 Task: Look for space in Bat Yam, Israel from 15th August, 2023 to 20th August, 2023 for 1 adult in price range Rs.5000 to Rs.10000. Place can be private room with 1  bedroom having 1 bed and 1 bathroom. Property type can be house, flat, guest house, hotel. Amenities needed are: washing machine. Booking option can be shelf check-in. Required host language is English.
Action: Mouse moved to (444, 60)
Screenshot: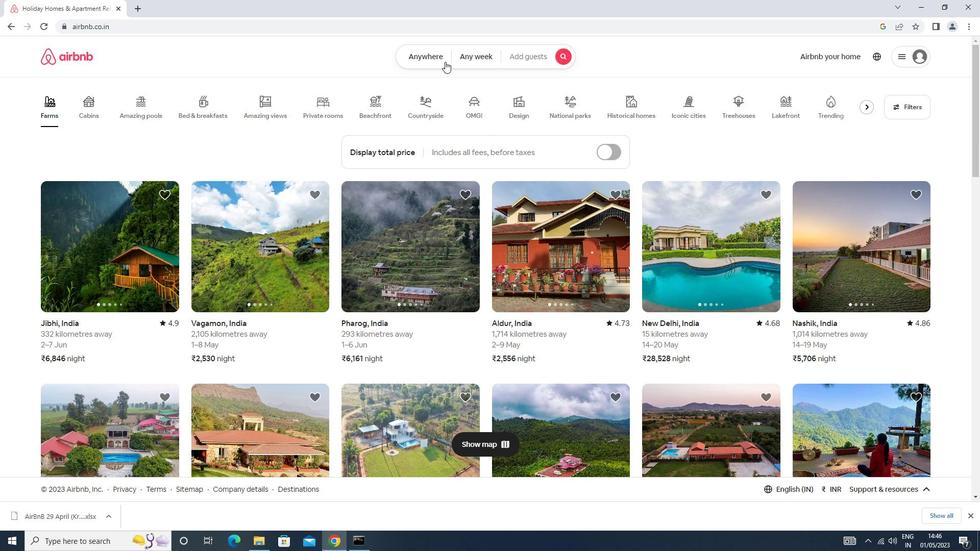 
Action: Mouse pressed left at (444, 60)
Screenshot: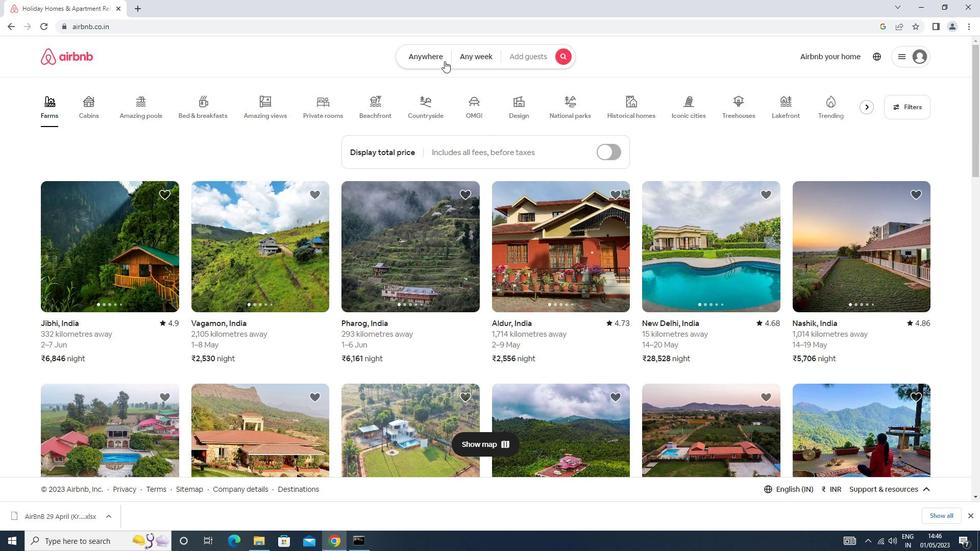 
Action: Mouse moved to (385, 102)
Screenshot: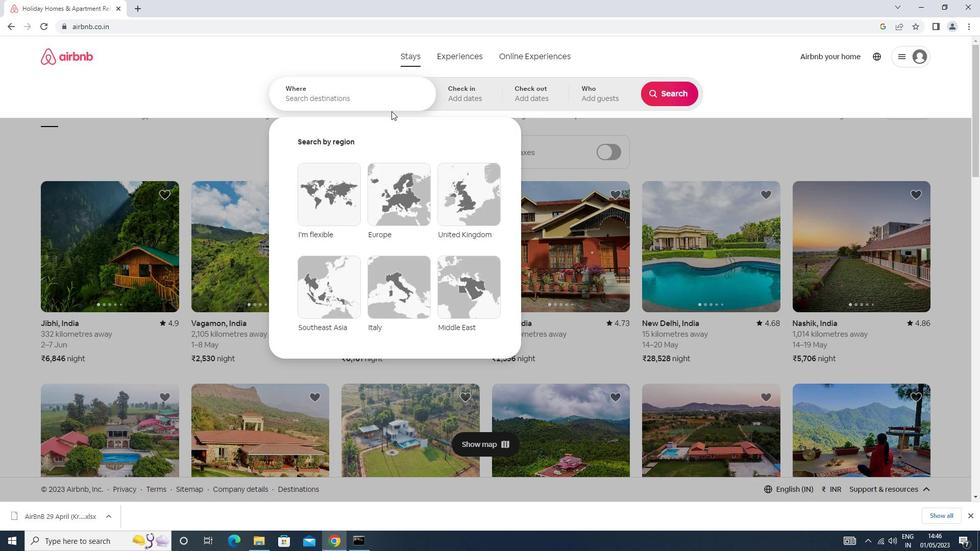 
Action: Mouse pressed left at (385, 102)
Screenshot: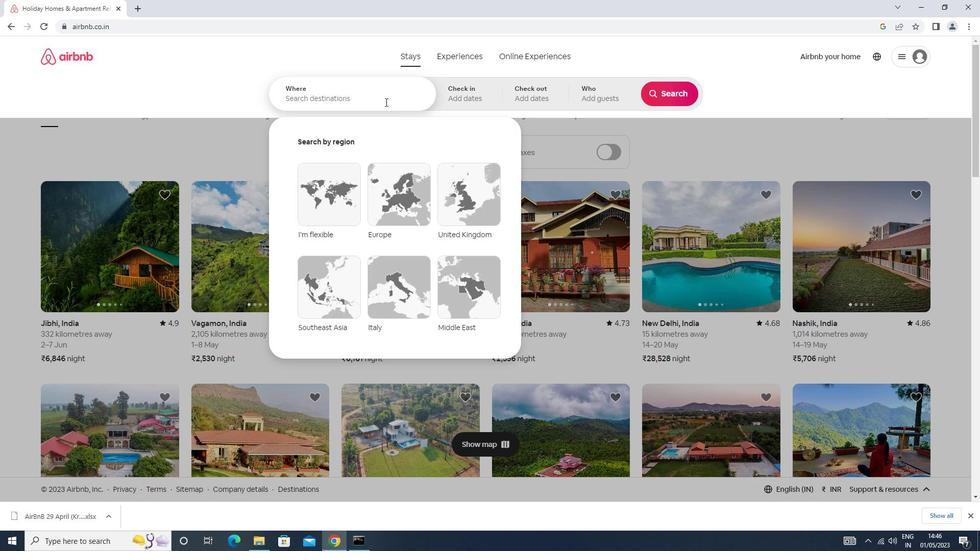 
Action: Key pressed b<Key.caps_lock>ar<Key.backspace>t<Key.space>yam<Key.enter>
Screenshot: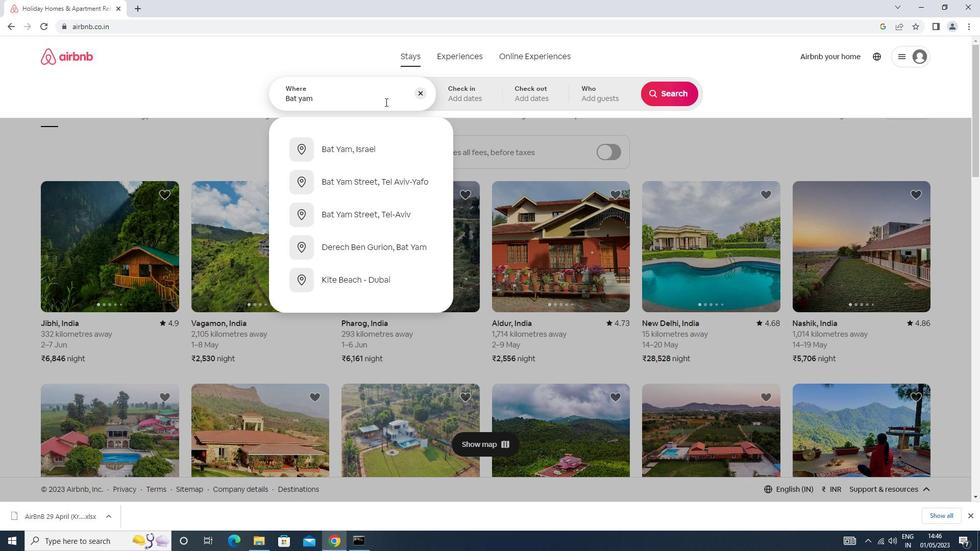 
Action: Mouse moved to (664, 172)
Screenshot: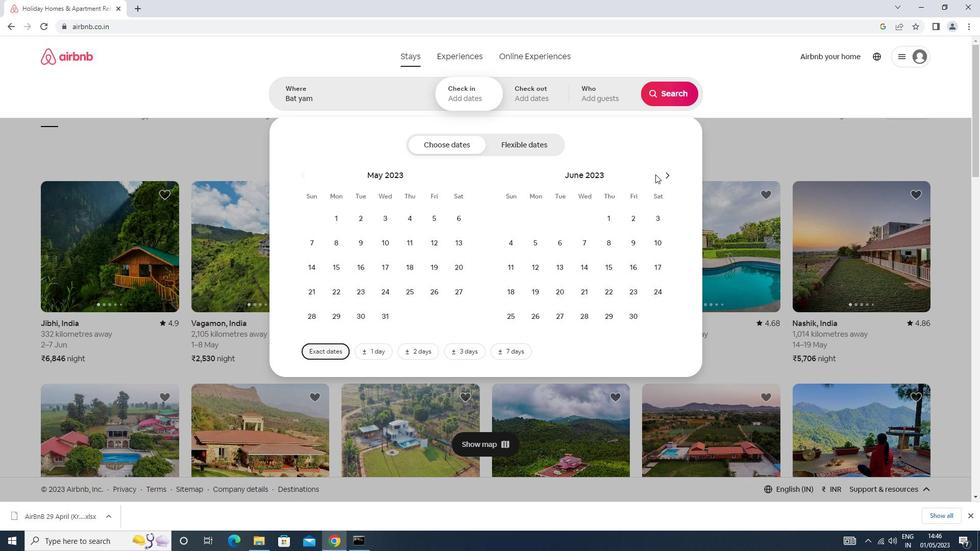 
Action: Mouse pressed left at (664, 172)
Screenshot: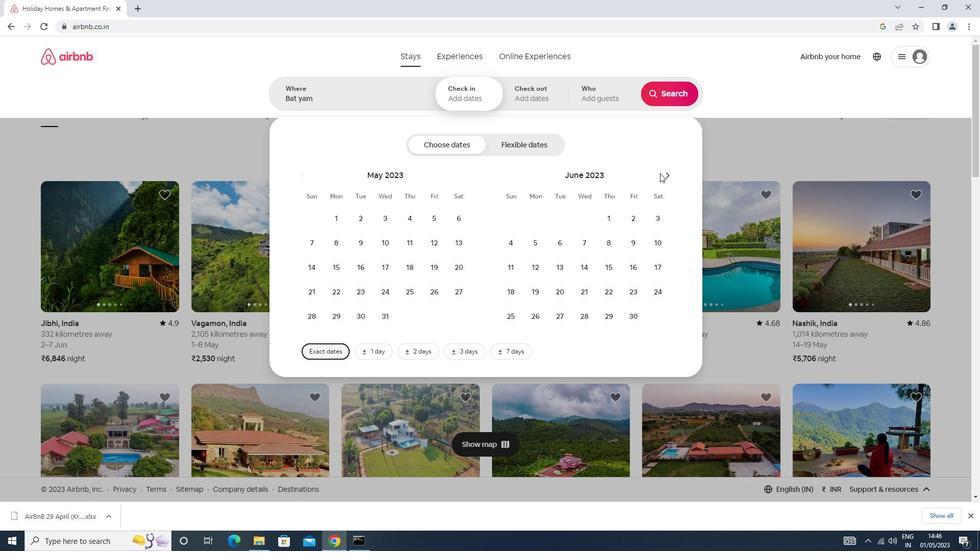 
Action: Mouse pressed left at (664, 172)
Screenshot: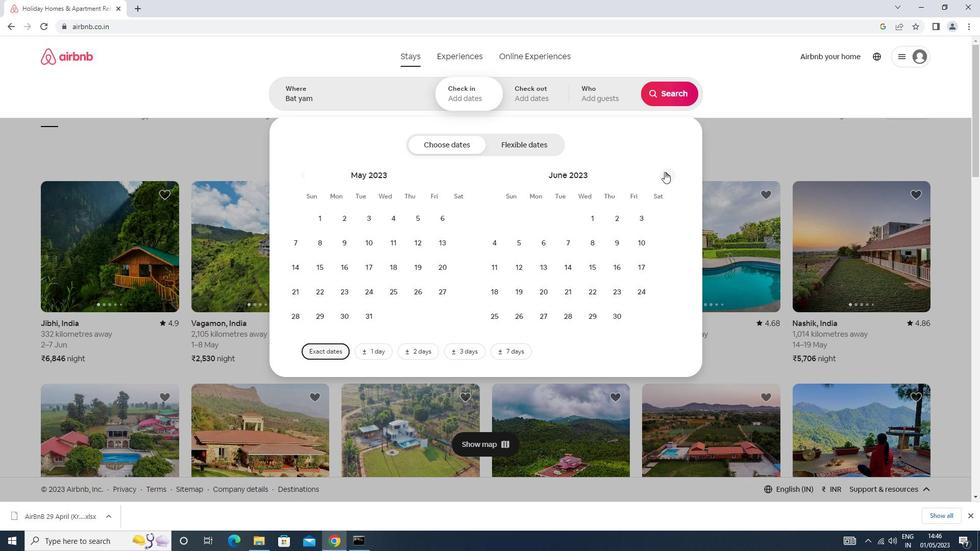 
Action: Mouse moved to (555, 271)
Screenshot: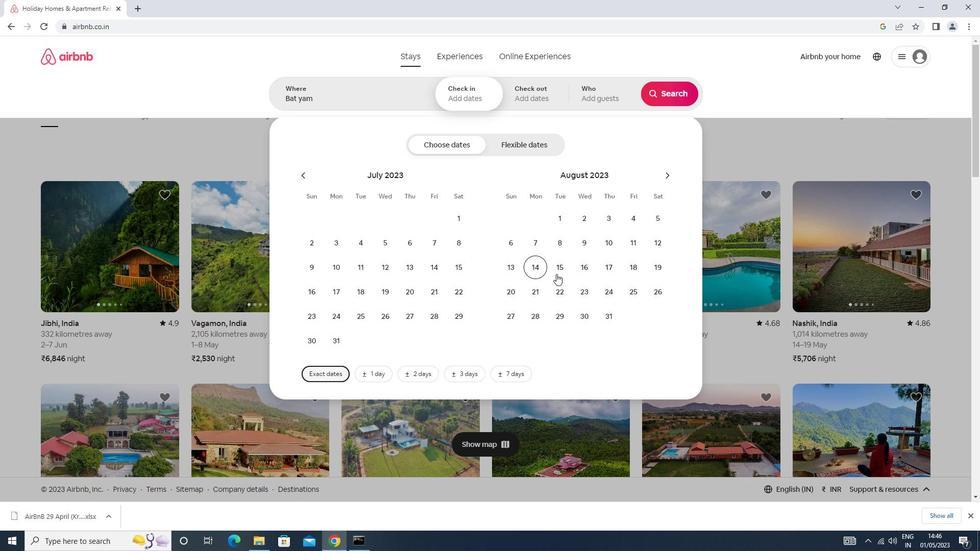 
Action: Mouse pressed left at (555, 271)
Screenshot: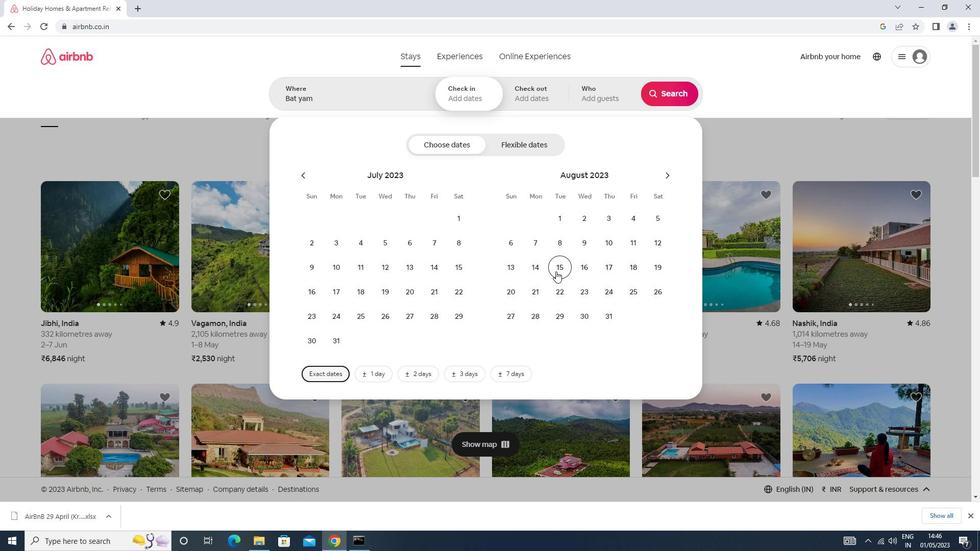 
Action: Mouse moved to (502, 288)
Screenshot: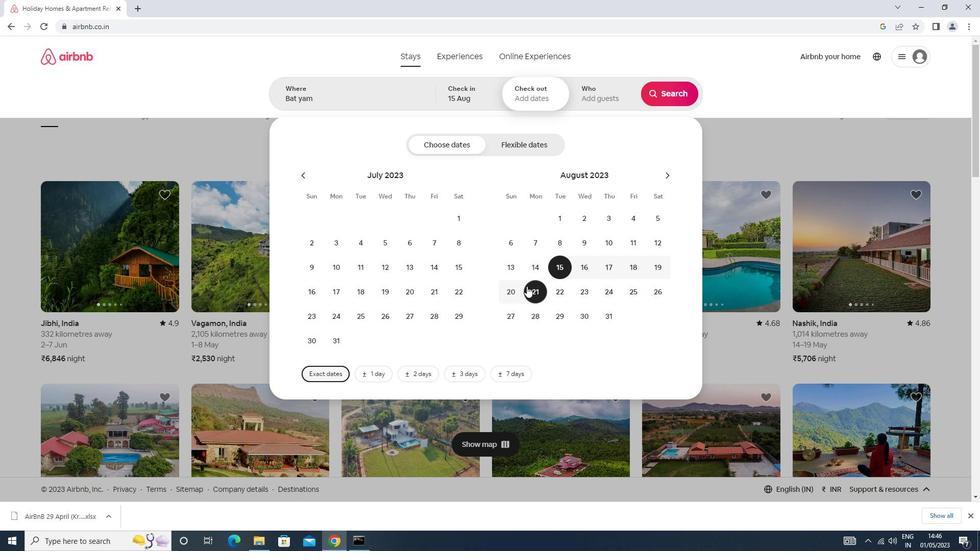 
Action: Mouse pressed left at (502, 288)
Screenshot: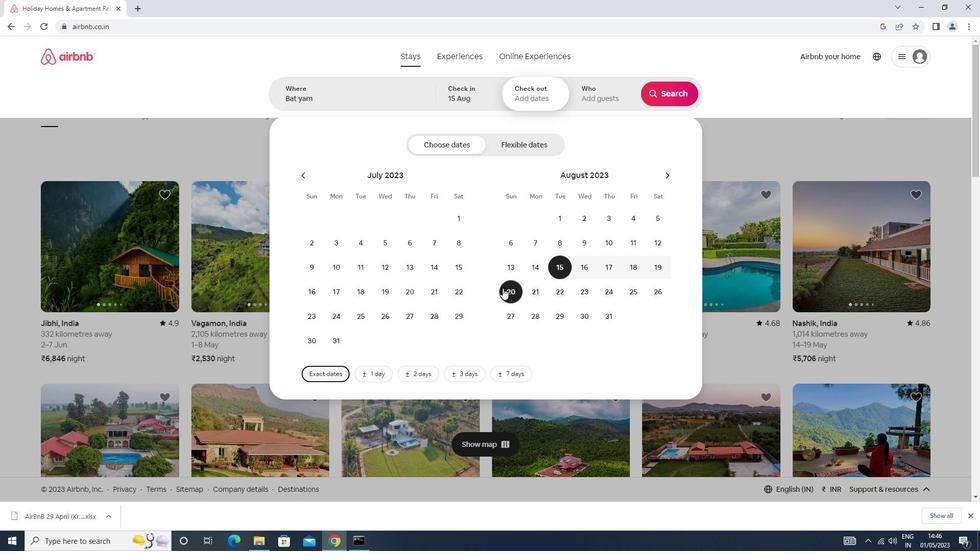 
Action: Mouse moved to (594, 98)
Screenshot: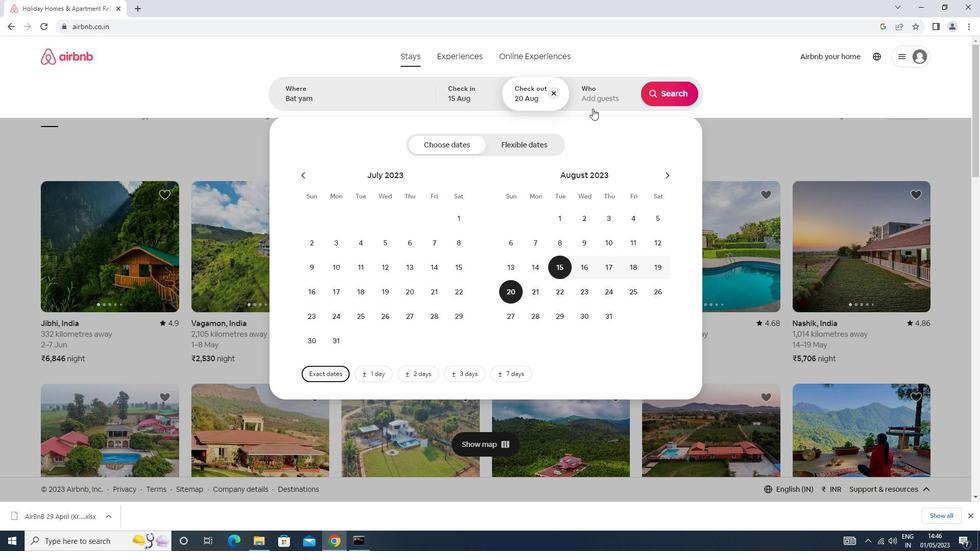 
Action: Mouse pressed left at (594, 98)
Screenshot: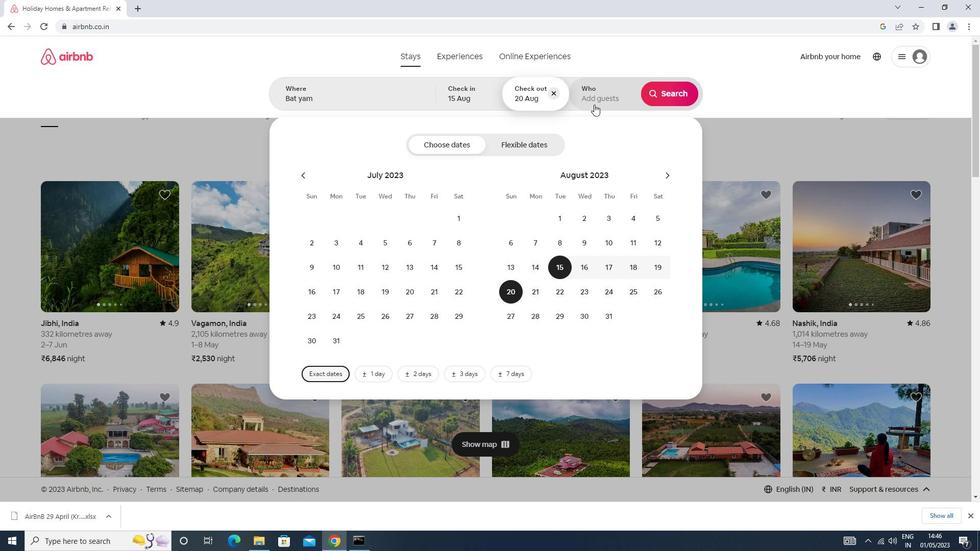 
Action: Mouse moved to (670, 154)
Screenshot: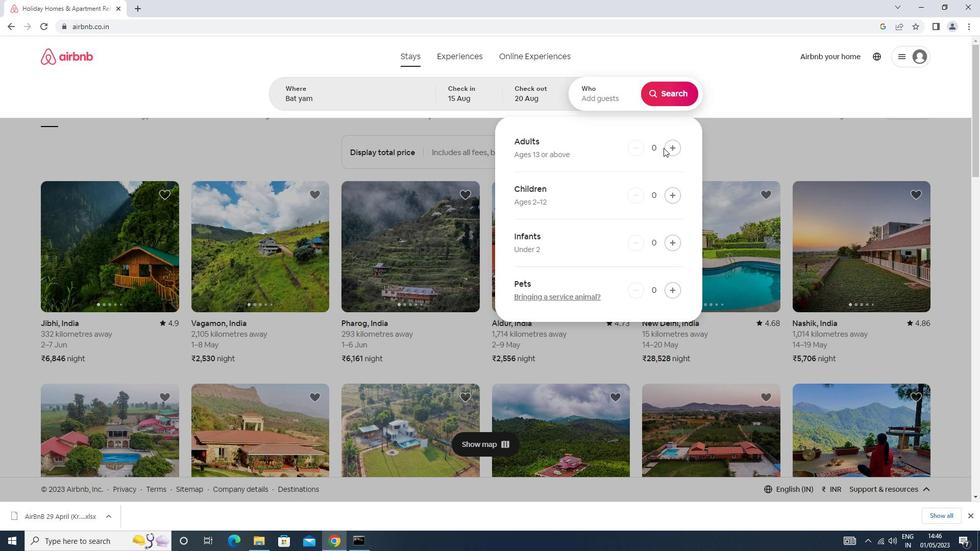 
Action: Mouse pressed left at (670, 154)
Screenshot: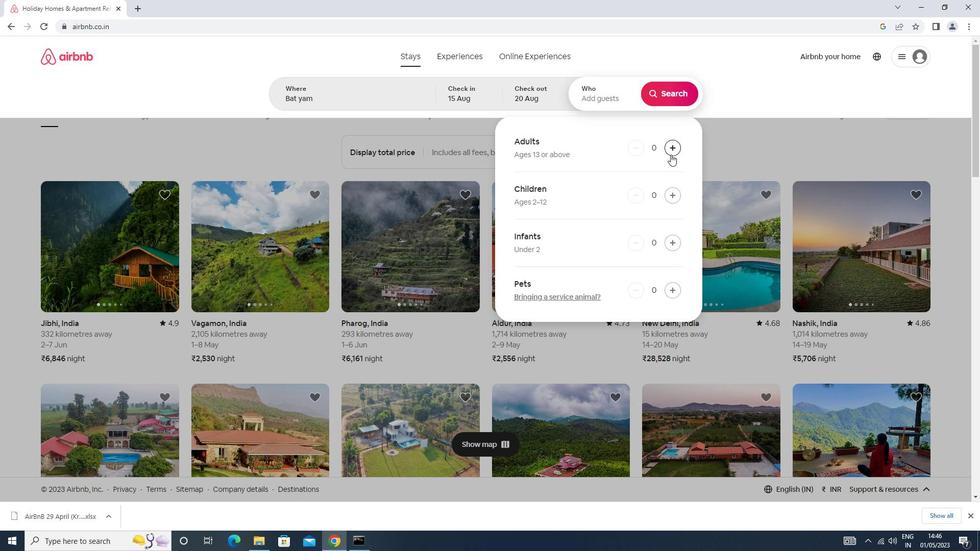 
Action: Mouse moved to (667, 84)
Screenshot: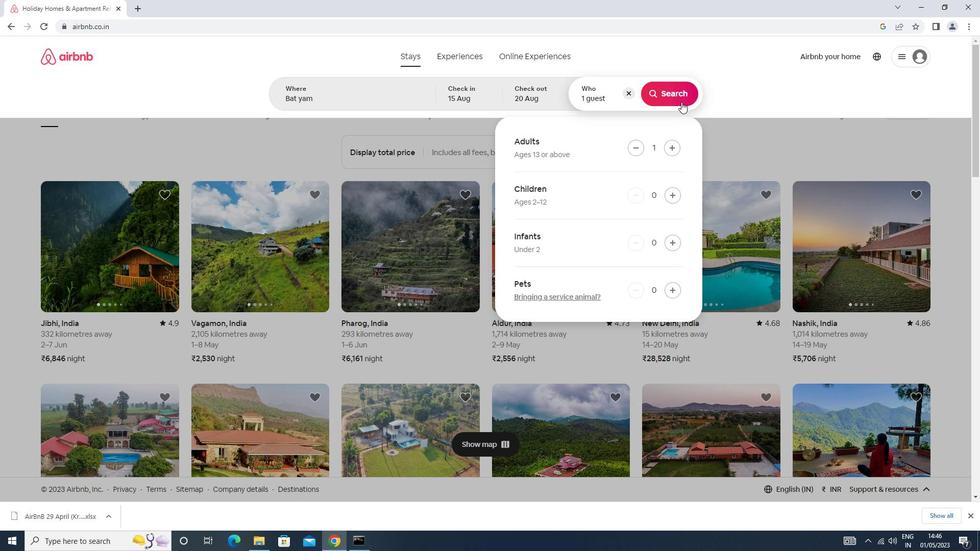 
Action: Mouse pressed left at (667, 84)
Screenshot: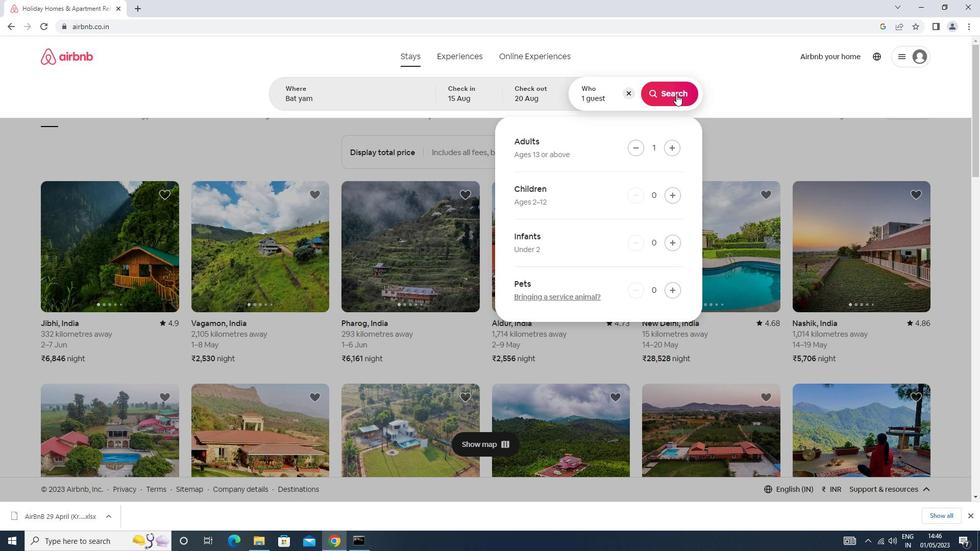 
Action: Mouse moved to (932, 97)
Screenshot: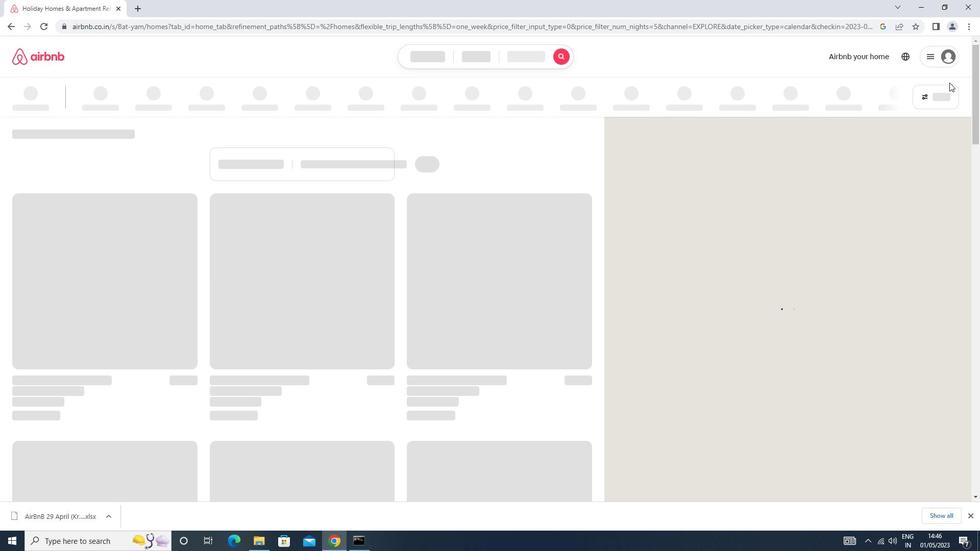 
Action: Mouse pressed left at (932, 97)
Screenshot: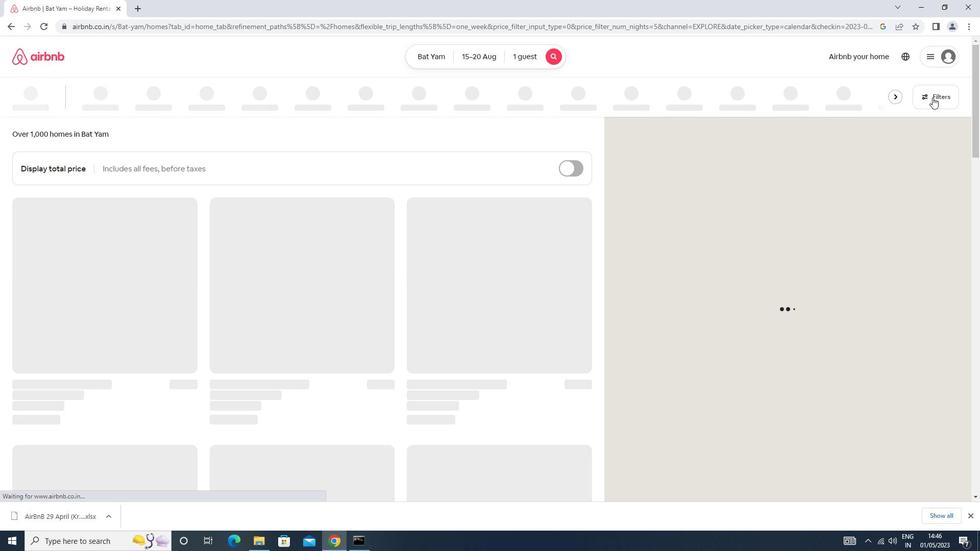 
Action: Mouse moved to (449, 224)
Screenshot: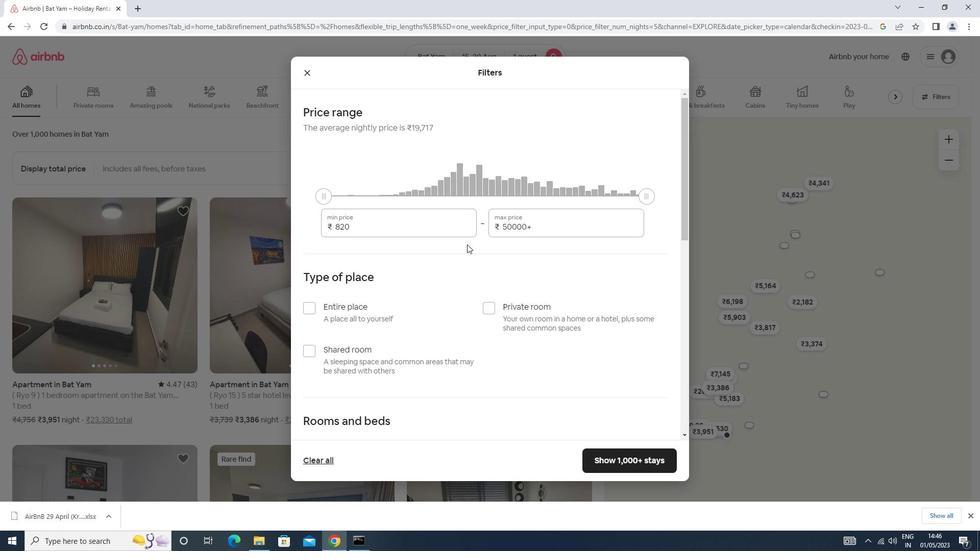 
Action: Mouse pressed left at (449, 224)
Screenshot: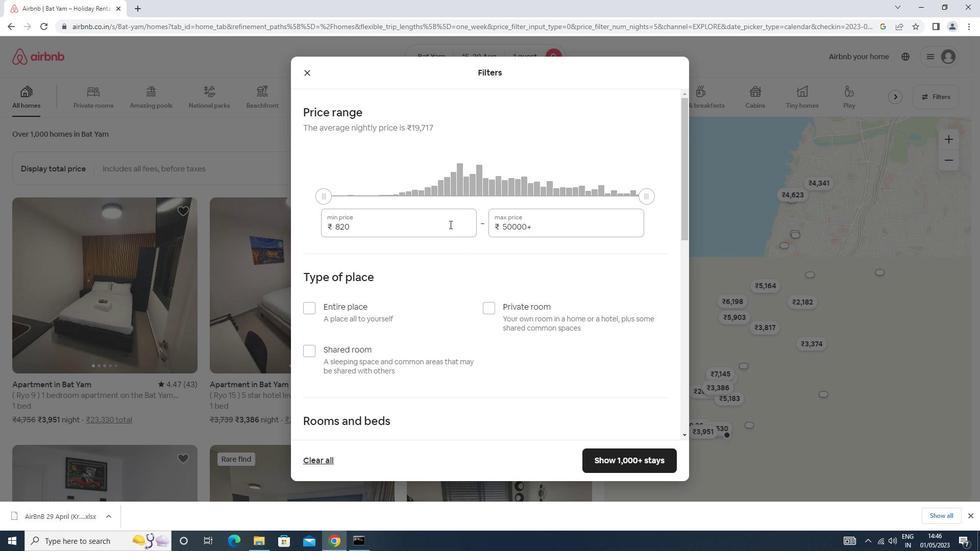 
Action: Key pressed <Key.backspace><Key.backspace><Key.backspace><Key.backspace><Key.backspace><Key.backspace><Key.backspace><Key.backspace><Key.backspace><Key.backspace><Key.backspace><Key.backspace><Key.backspace>5000<Key.tab>10000
Screenshot: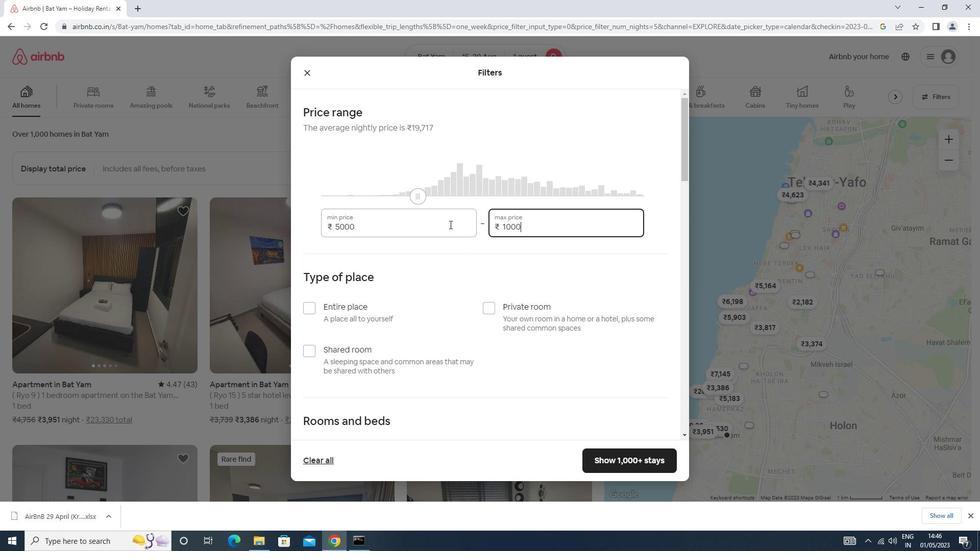 
Action: Mouse moved to (495, 307)
Screenshot: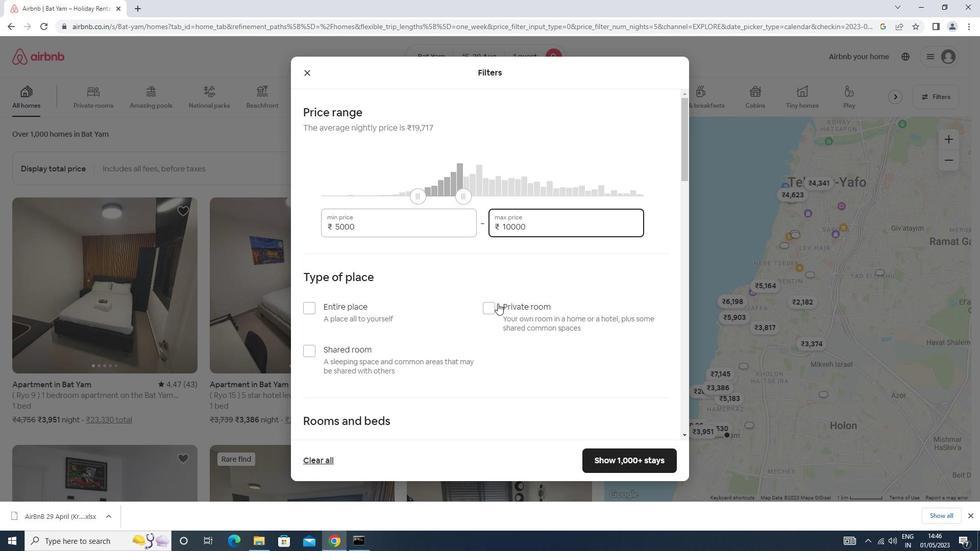 
Action: Mouse pressed left at (495, 307)
Screenshot: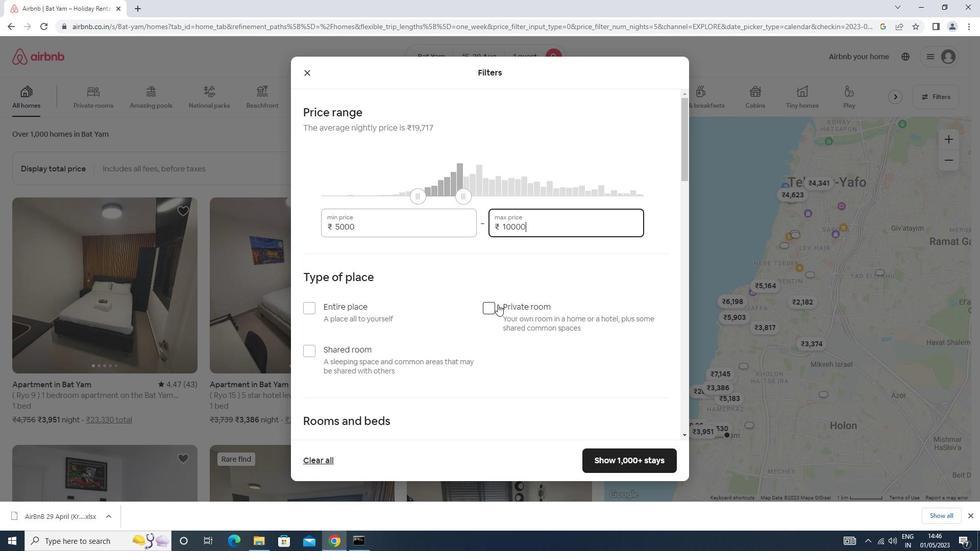 
Action: Mouse moved to (495, 301)
Screenshot: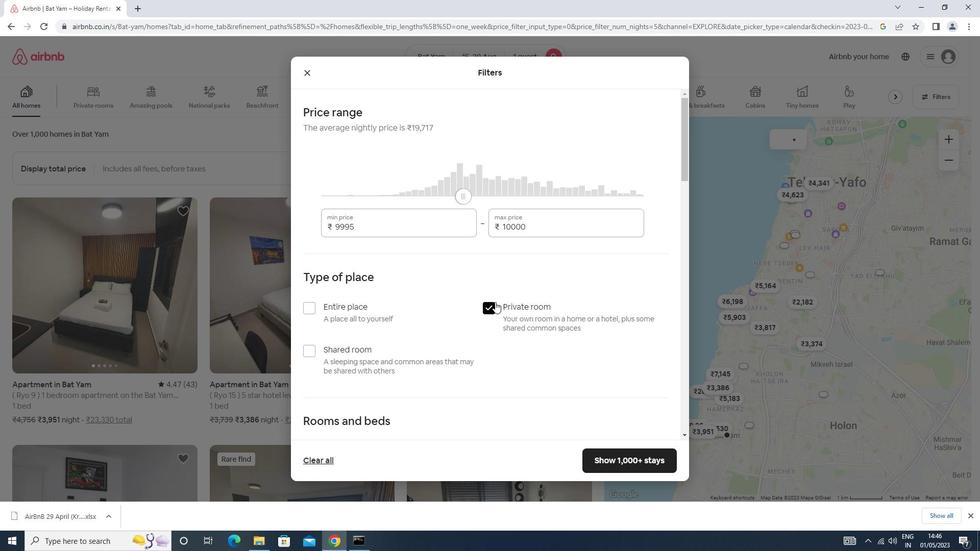 
Action: Mouse scrolled (495, 301) with delta (0, 0)
Screenshot: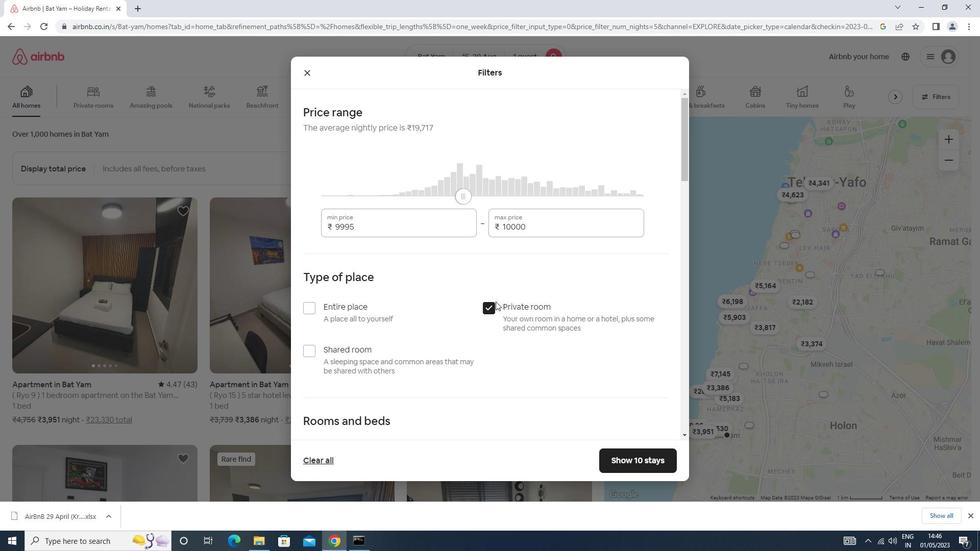 
Action: Mouse scrolled (495, 301) with delta (0, 0)
Screenshot: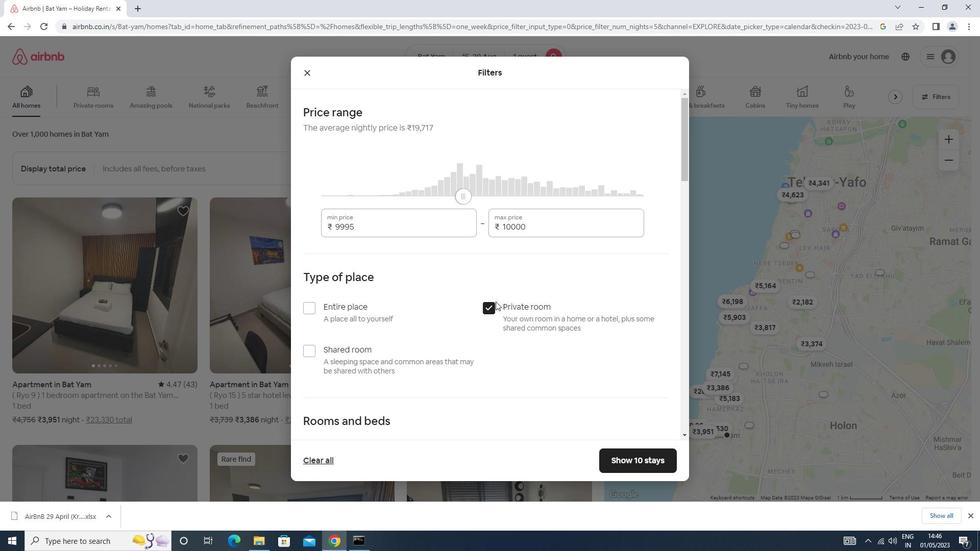 
Action: Mouse moved to (359, 369)
Screenshot: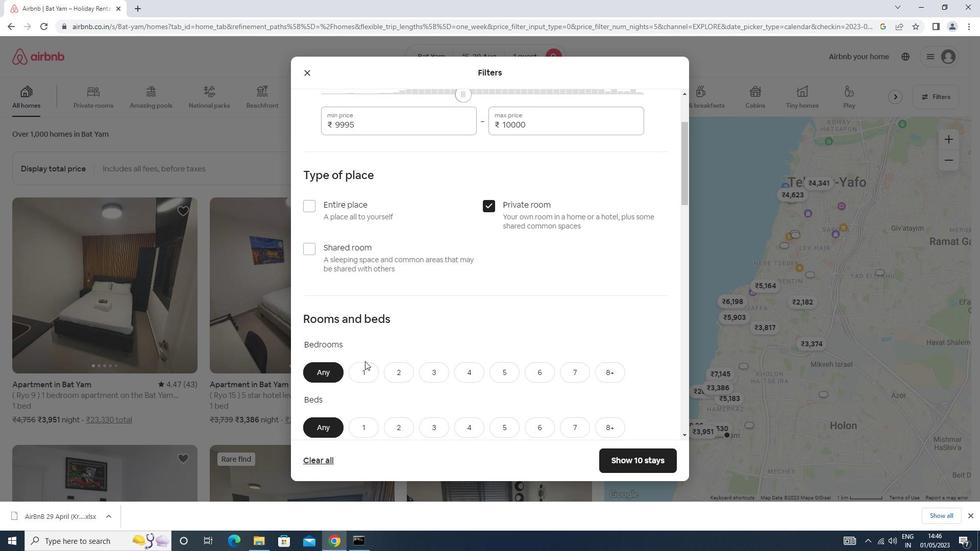 
Action: Mouse pressed left at (359, 369)
Screenshot: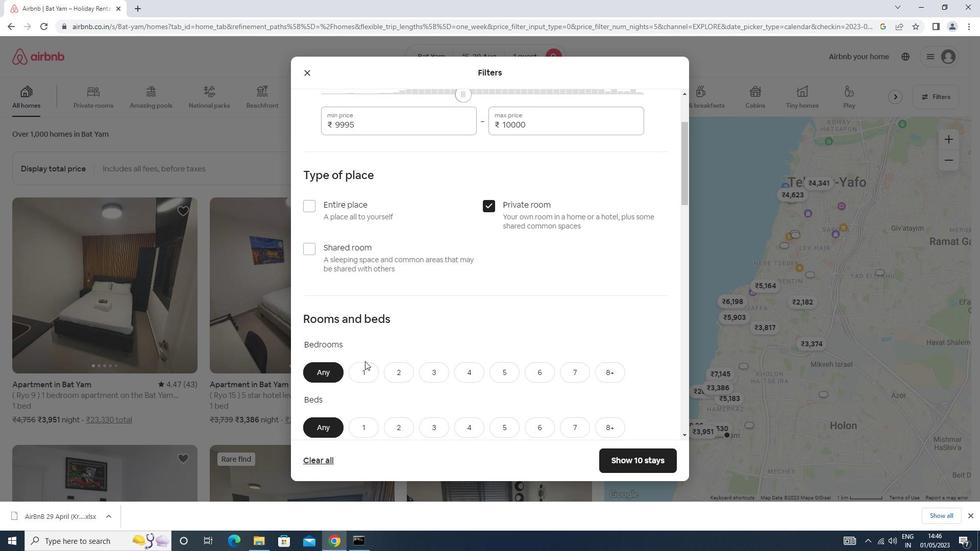 
Action: Mouse scrolled (359, 368) with delta (0, 0)
Screenshot: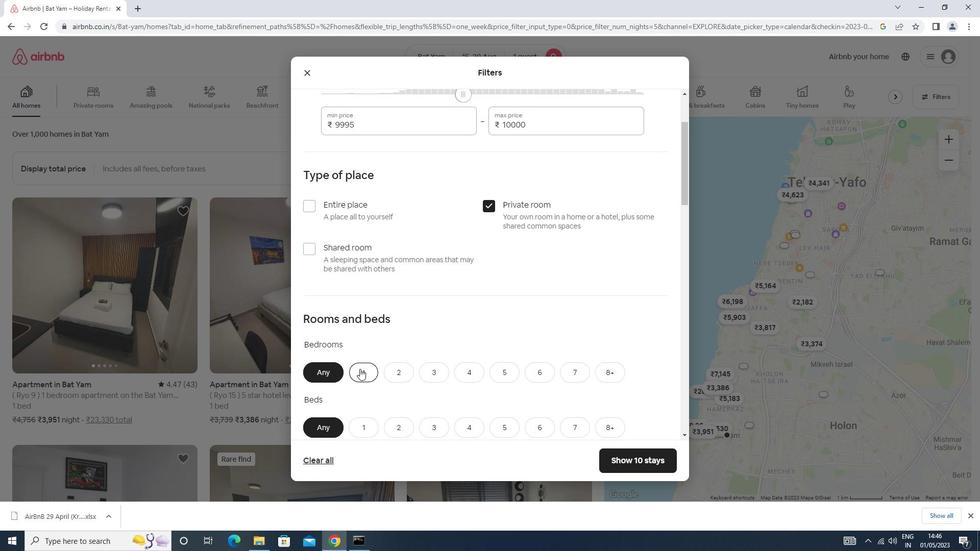 
Action: Mouse moved to (359, 369)
Screenshot: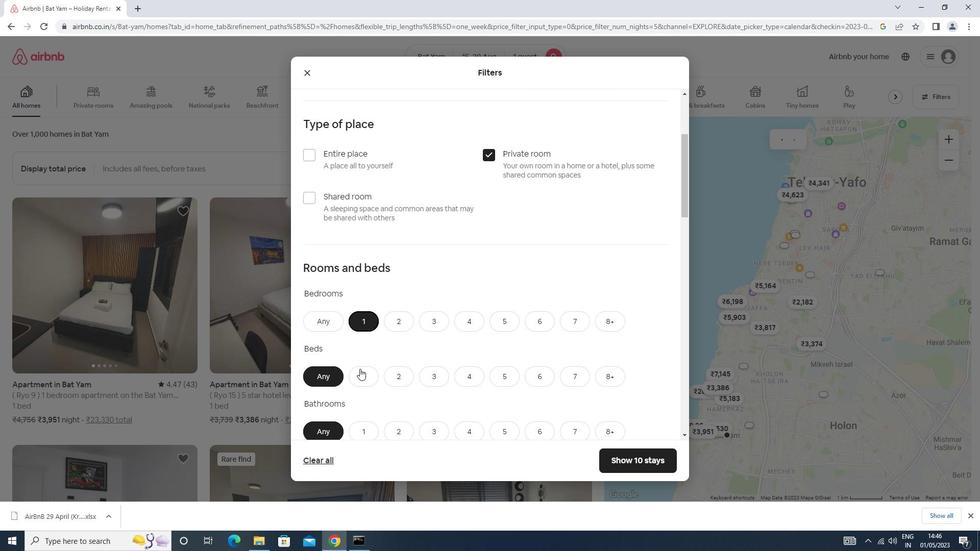 
Action: Mouse pressed left at (359, 369)
Screenshot: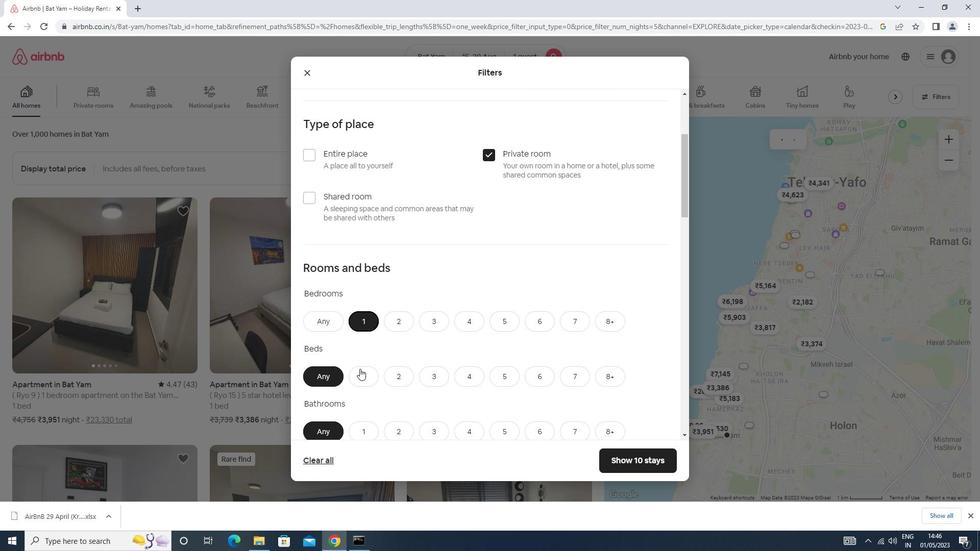 
Action: Mouse scrolled (359, 369) with delta (0, 0)
Screenshot: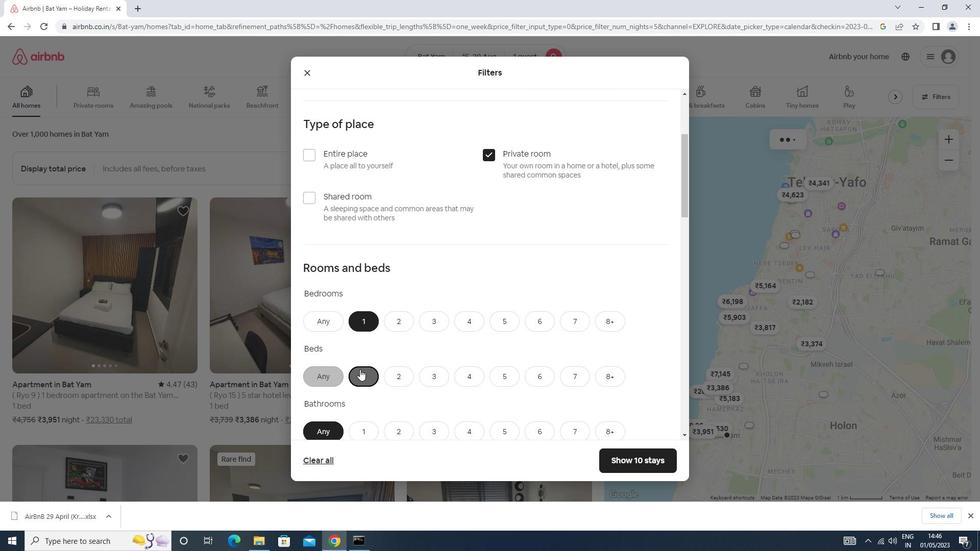 
Action: Mouse moved to (359, 374)
Screenshot: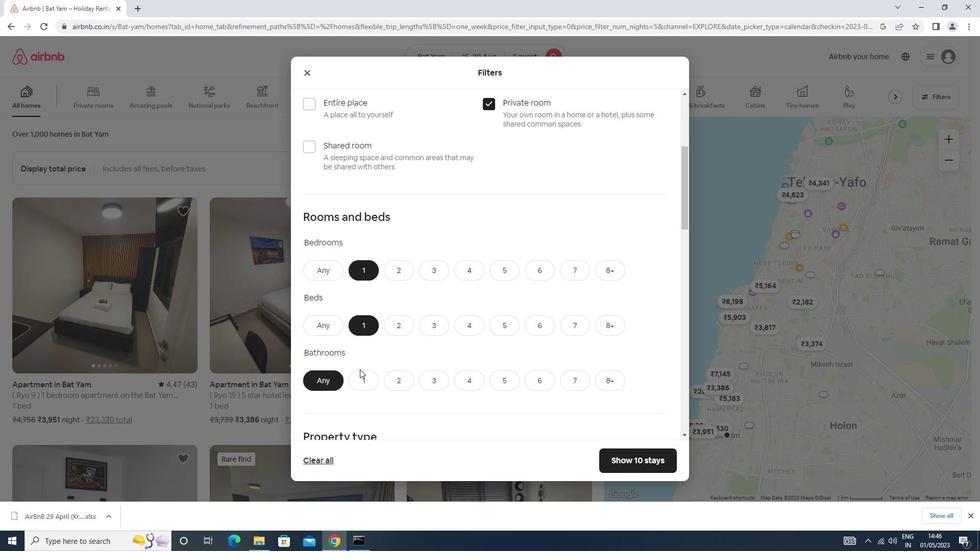 
Action: Mouse pressed left at (359, 374)
Screenshot: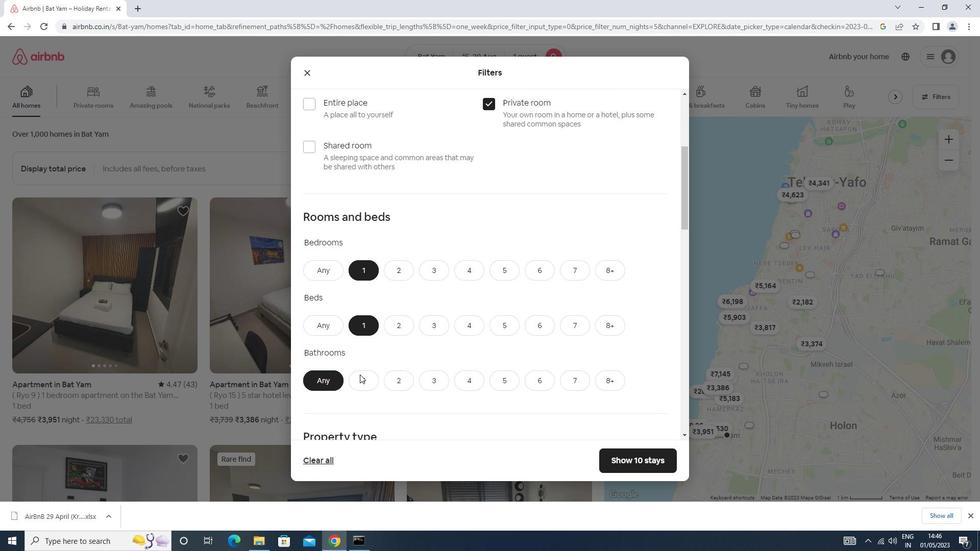 
Action: Mouse scrolled (359, 374) with delta (0, 0)
Screenshot: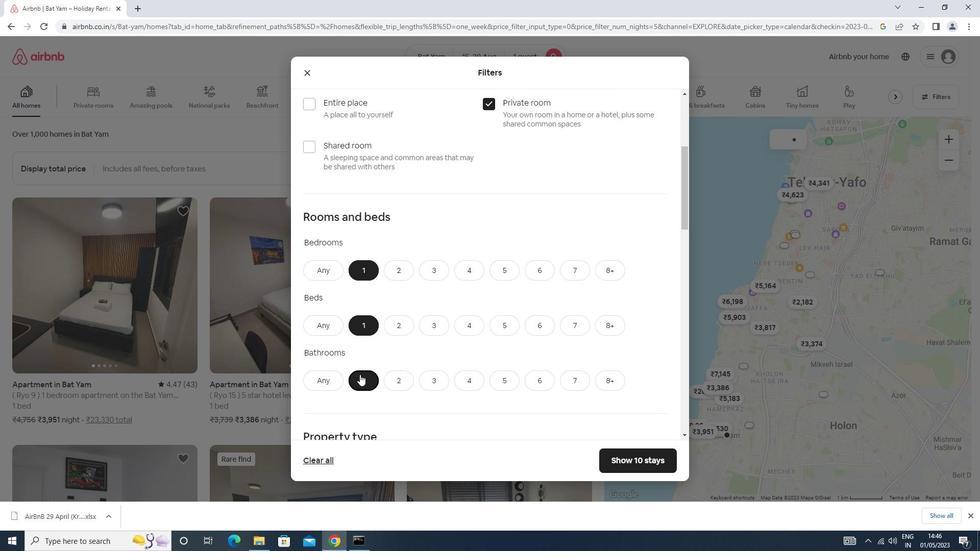 
Action: Mouse scrolled (359, 374) with delta (0, 0)
Screenshot: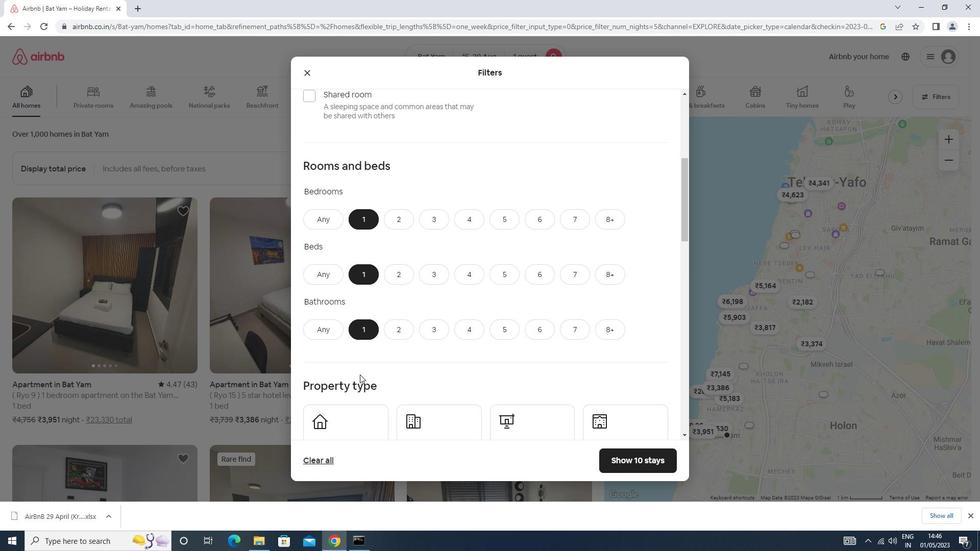 
Action: Mouse pressed left at (359, 374)
Screenshot: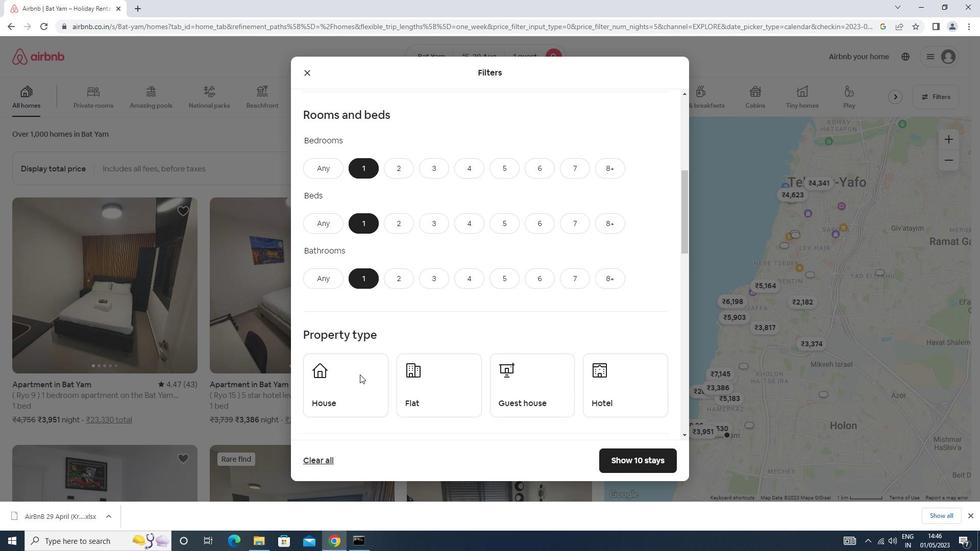 
Action: Mouse moved to (411, 377)
Screenshot: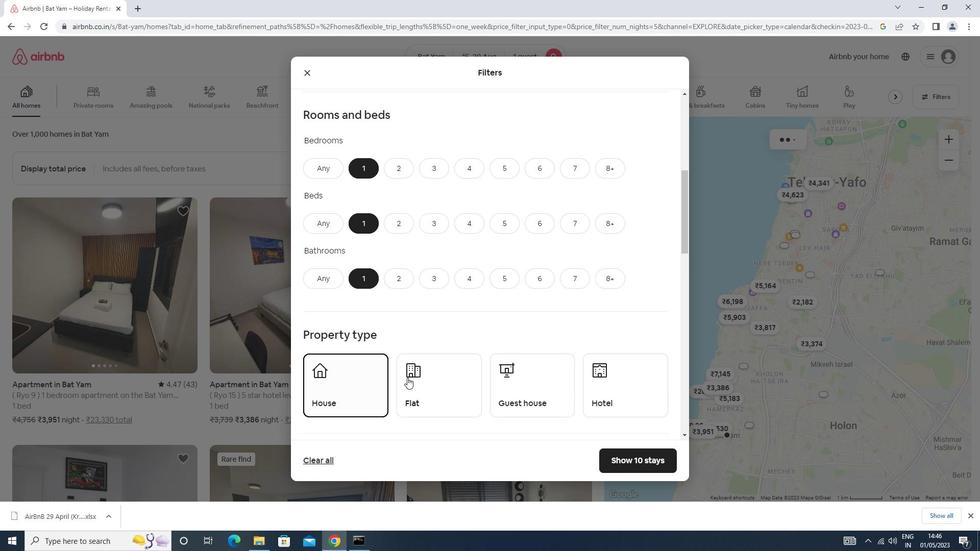 
Action: Mouse pressed left at (411, 377)
Screenshot: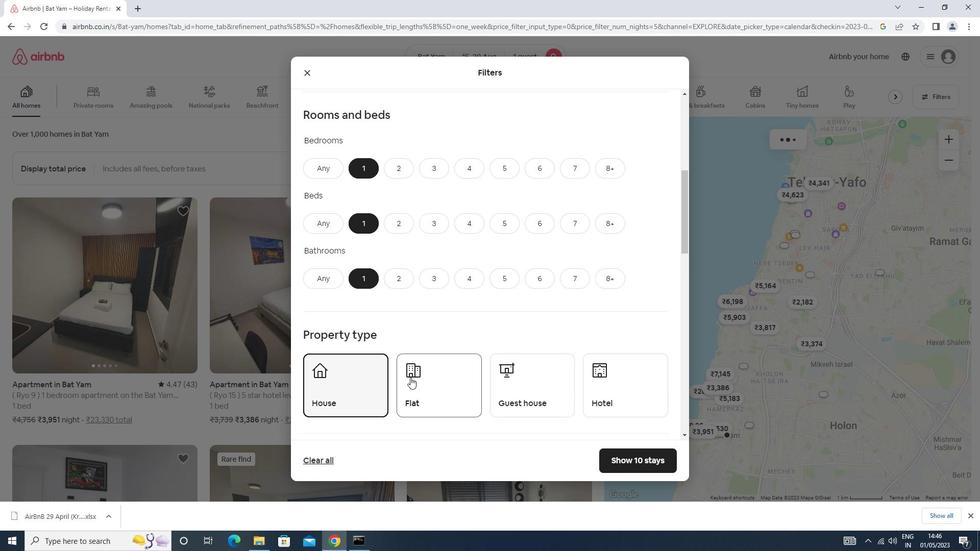 
Action: Mouse moved to (515, 383)
Screenshot: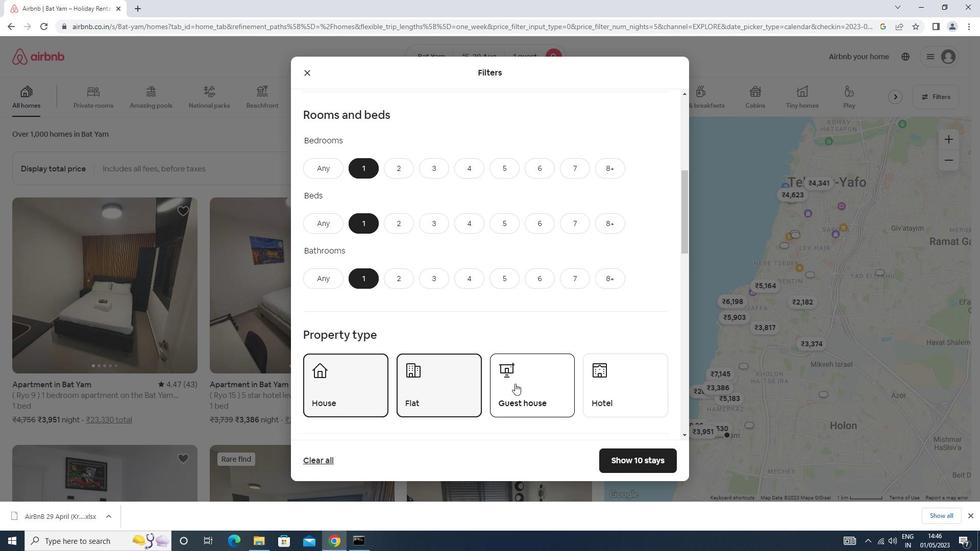 
Action: Mouse pressed left at (515, 383)
Screenshot: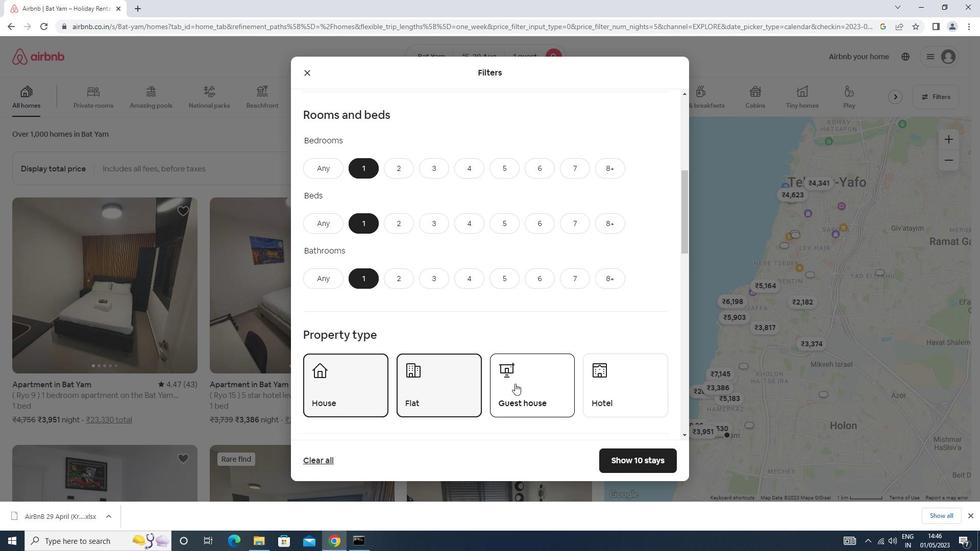 
Action: Mouse moved to (605, 379)
Screenshot: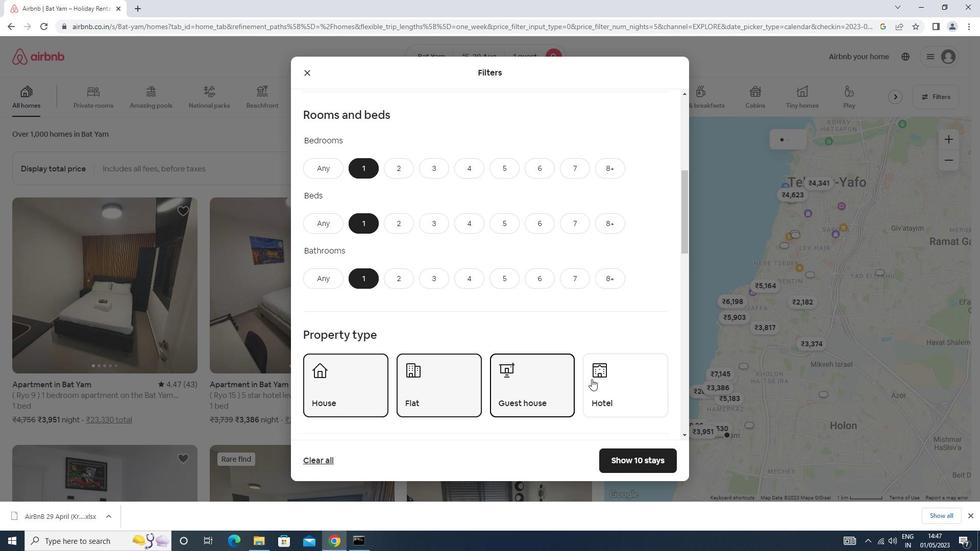 
Action: Mouse pressed left at (605, 379)
Screenshot: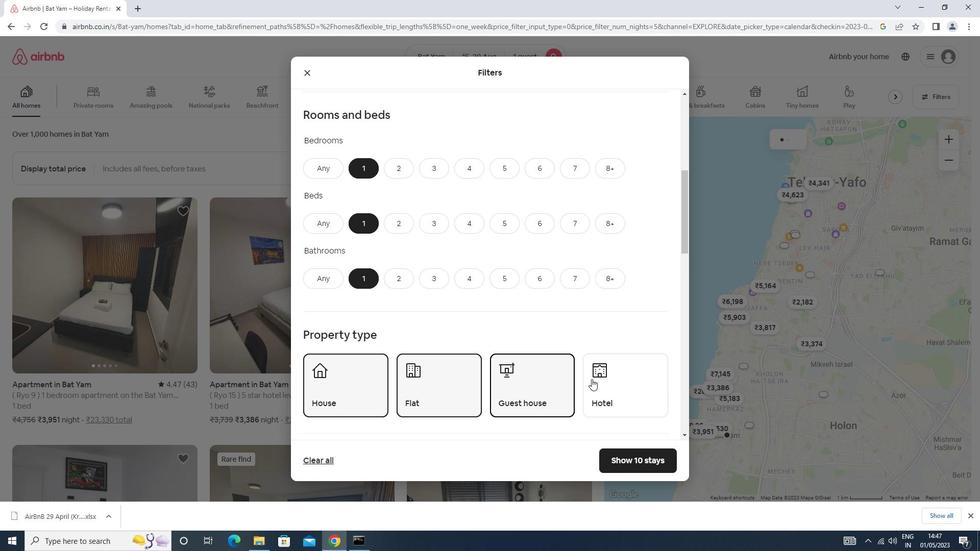 
Action: Mouse moved to (604, 375)
Screenshot: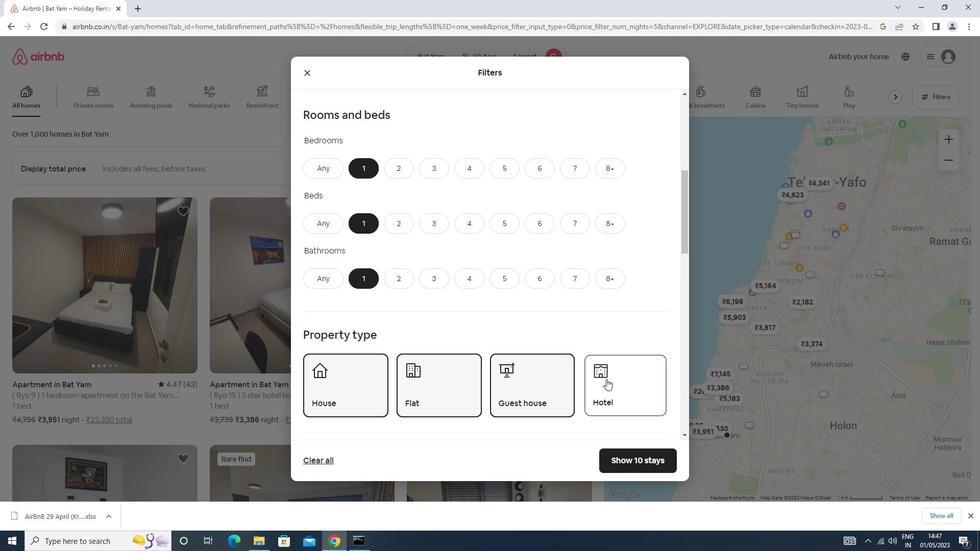
Action: Mouse scrolled (604, 374) with delta (0, 0)
Screenshot: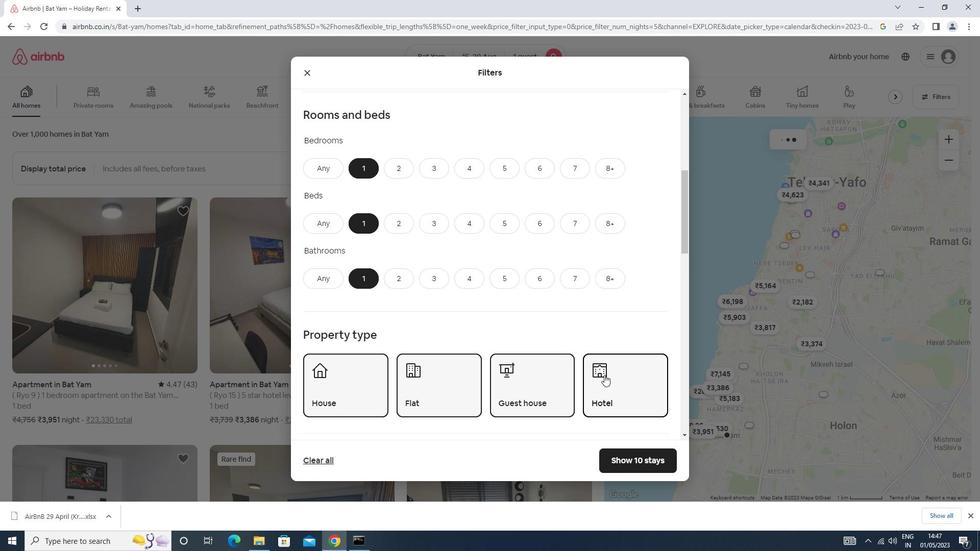 
Action: Mouse scrolled (604, 374) with delta (0, 0)
Screenshot: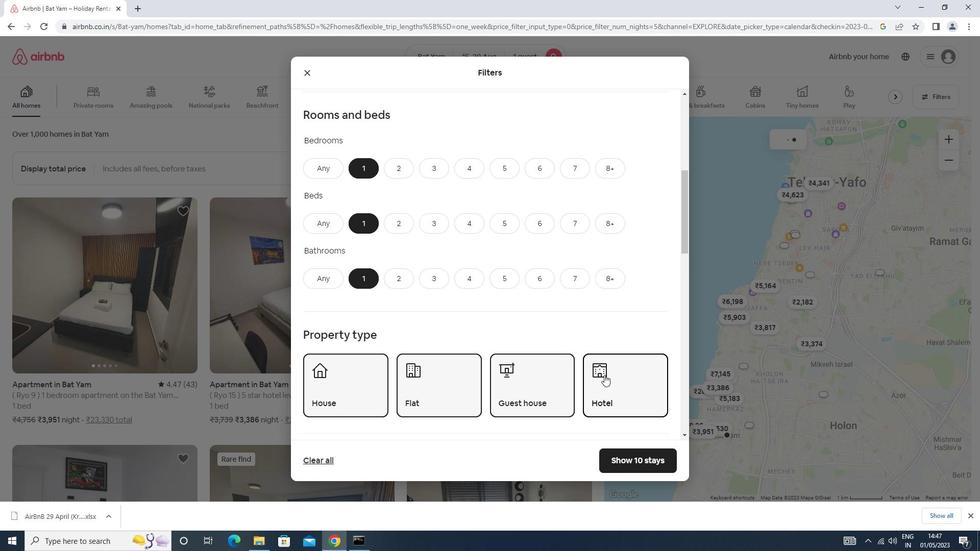 
Action: Mouse scrolled (604, 374) with delta (0, 0)
Screenshot: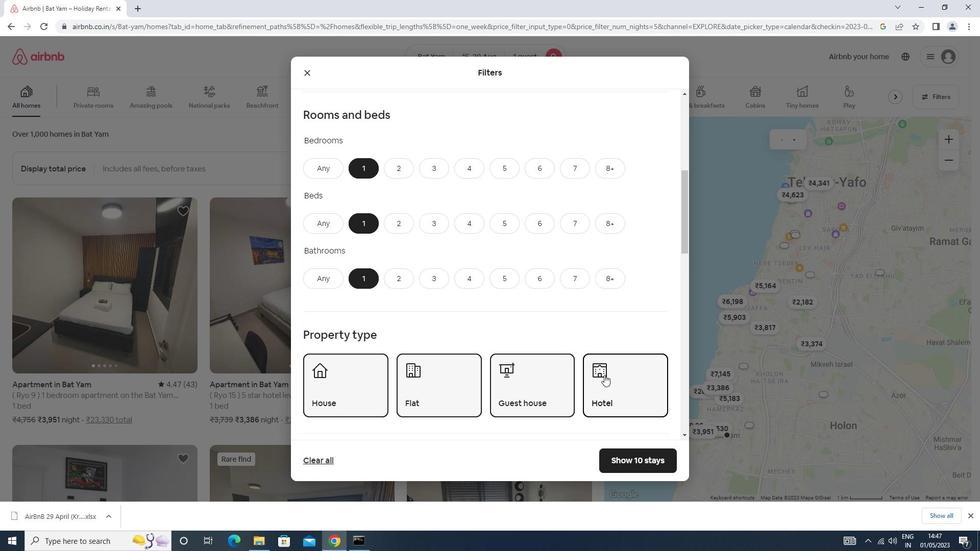 
Action: Mouse moved to (490, 379)
Screenshot: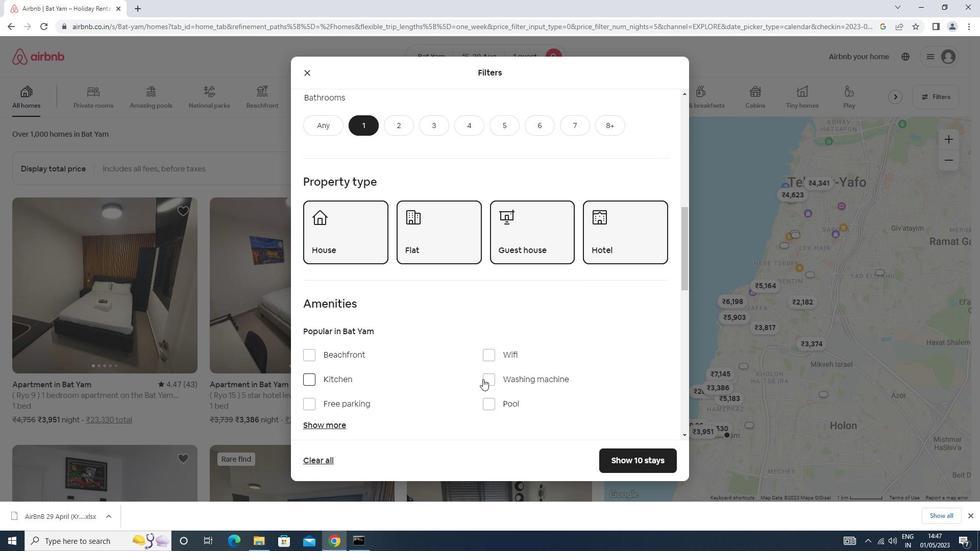 
Action: Mouse pressed left at (490, 379)
Screenshot: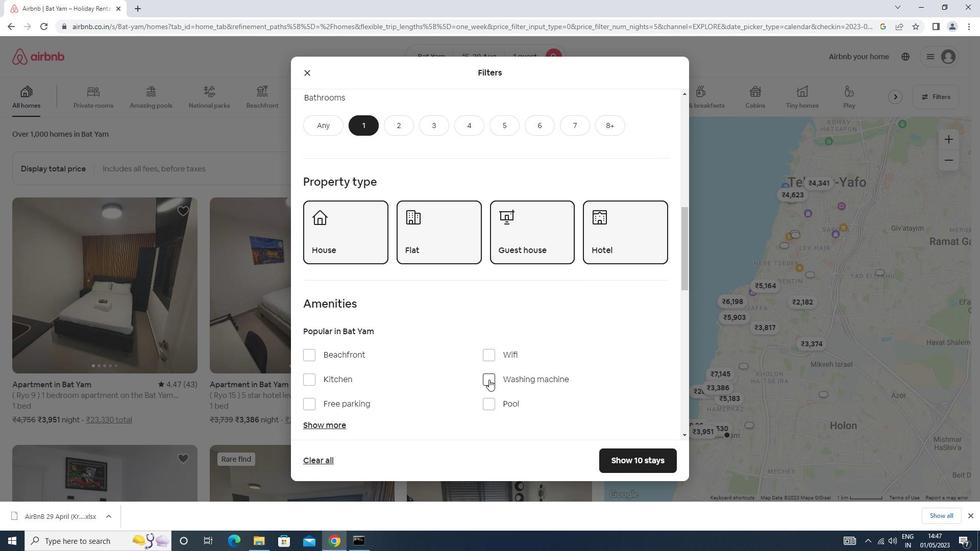 
Action: Mouse moved to (488, 373)
Screenshot: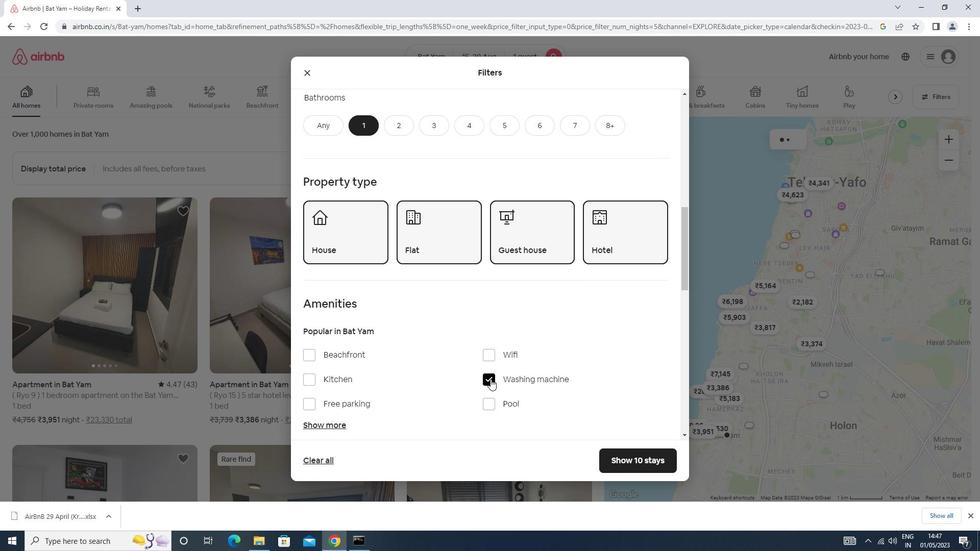 
Action: Mouse scrolled (488, 372) with delta (0, 0)
Screenshot: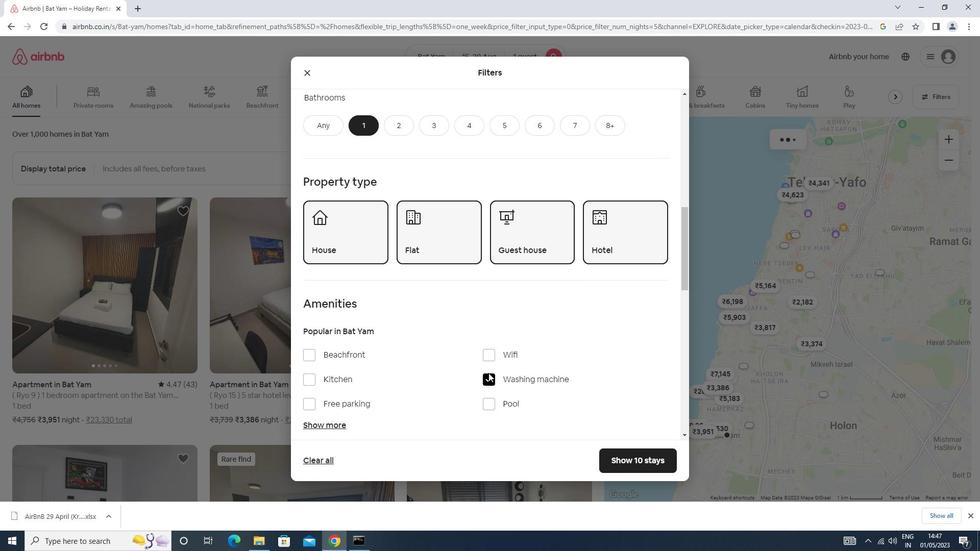 
Action: Mouse scrolled (488, 372) with delta (0, 0)
Screenshot: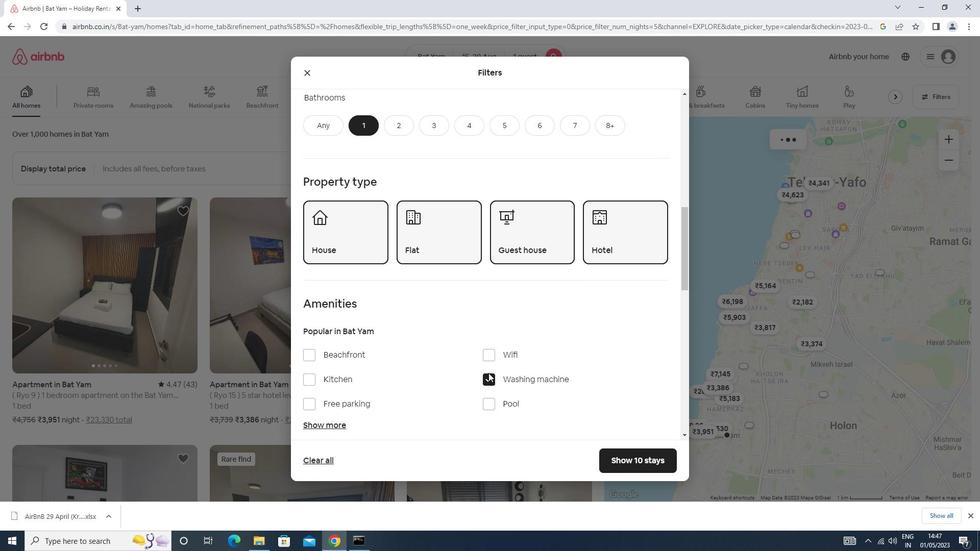 
Action: Mouse scrolled (488, 372) with delta (0, 0)
Screenshot: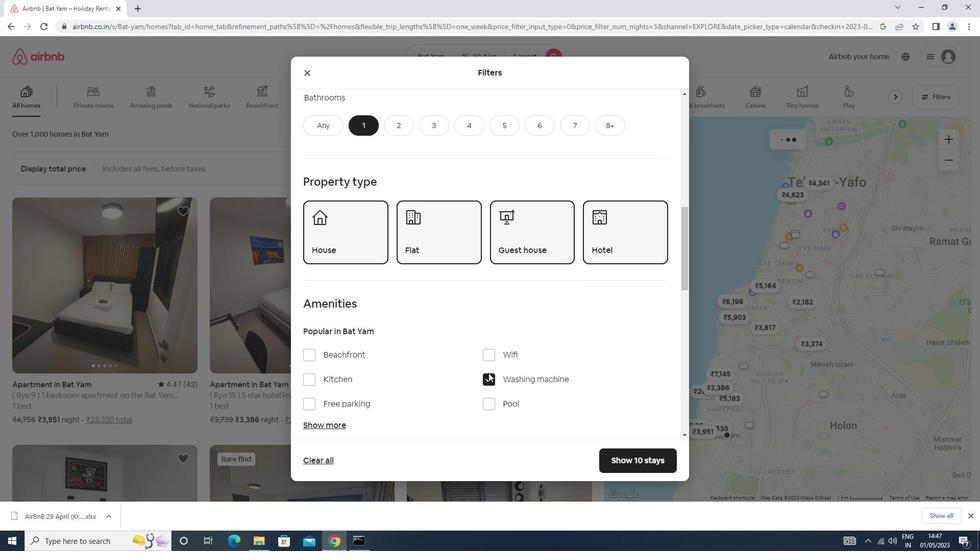 
Action: Mouse moved to (644, 387)
Screenshot: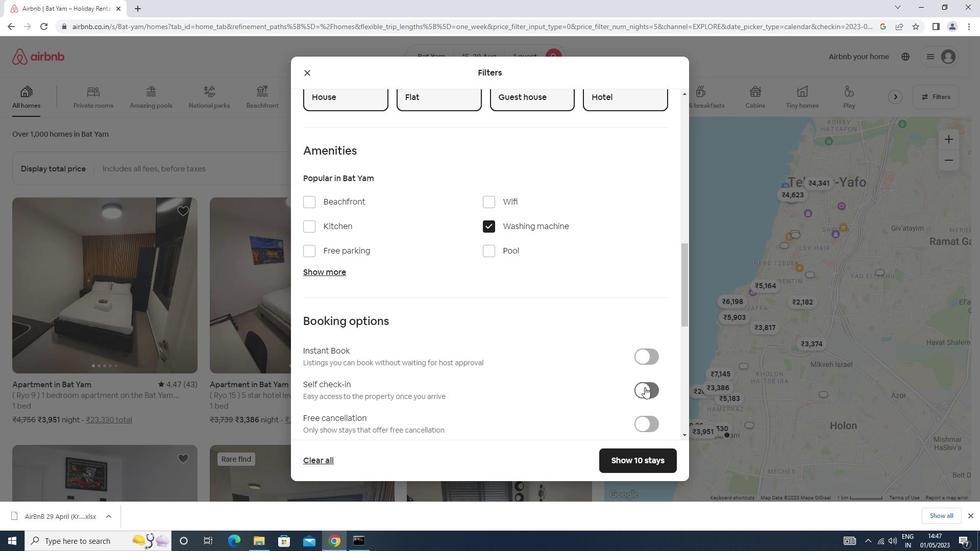 
Action: Mouse pressed left at (644, 387)
Screenshot: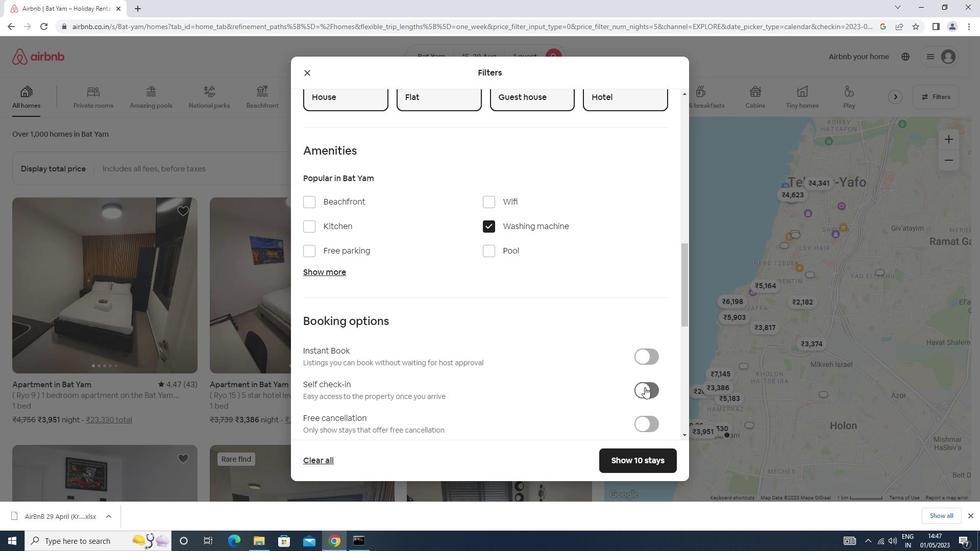 
Action: Mouse scrolled (644, 386) with delta (0, 0)
Screenshot: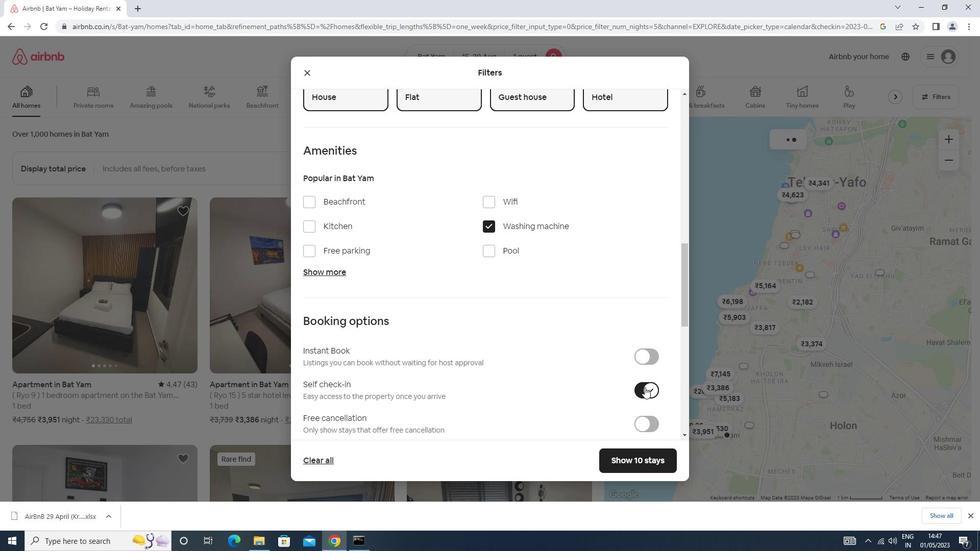 
Action: Mouse scrolled (644, 386) with delta (0, 0)
Screenshot: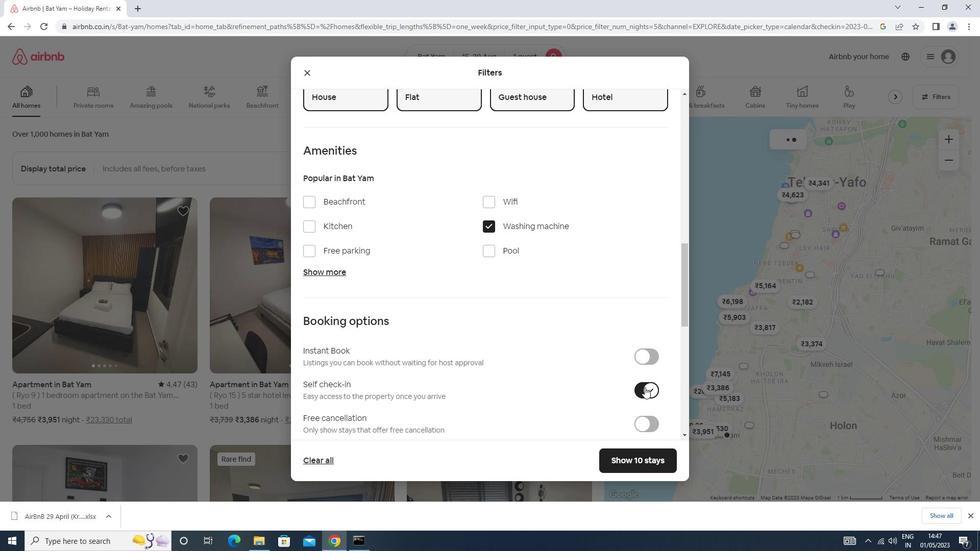 
Action: Mouse scrolled (644, 386) with delta (0, 0)
Screenshot: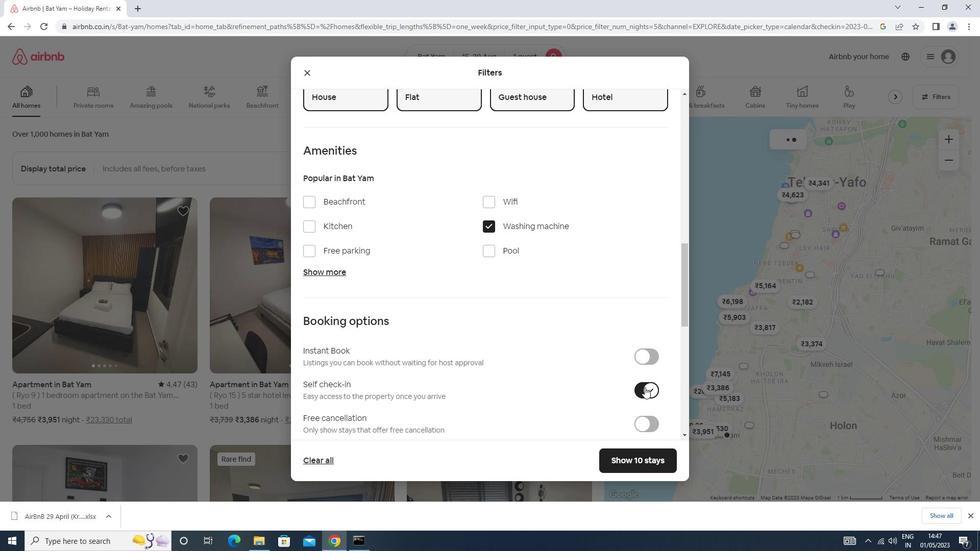 
Action: Mouse scrolled (644, 386) with delta (0, 0)
Screenshot: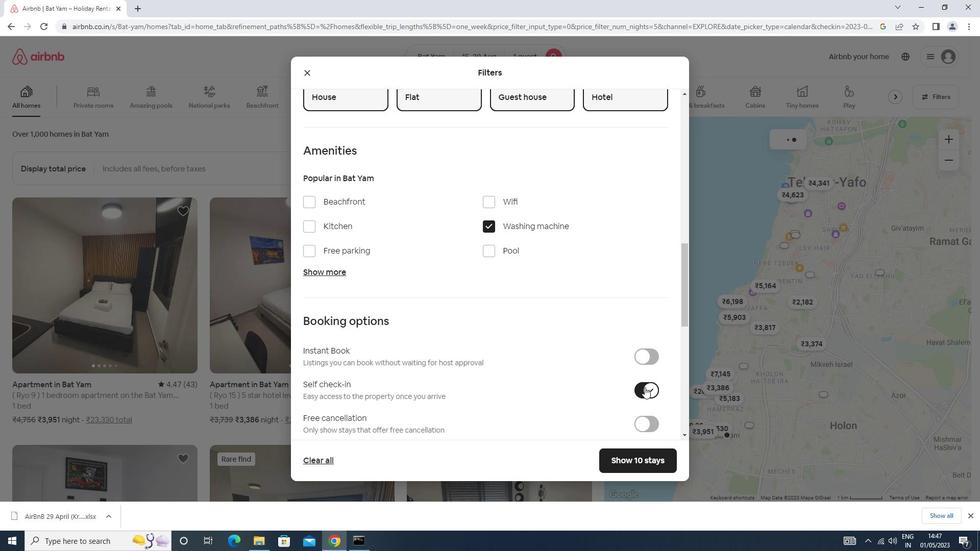 
Action: Mouse scrolled (644, 386) with delta (0, 0)
Screenshot: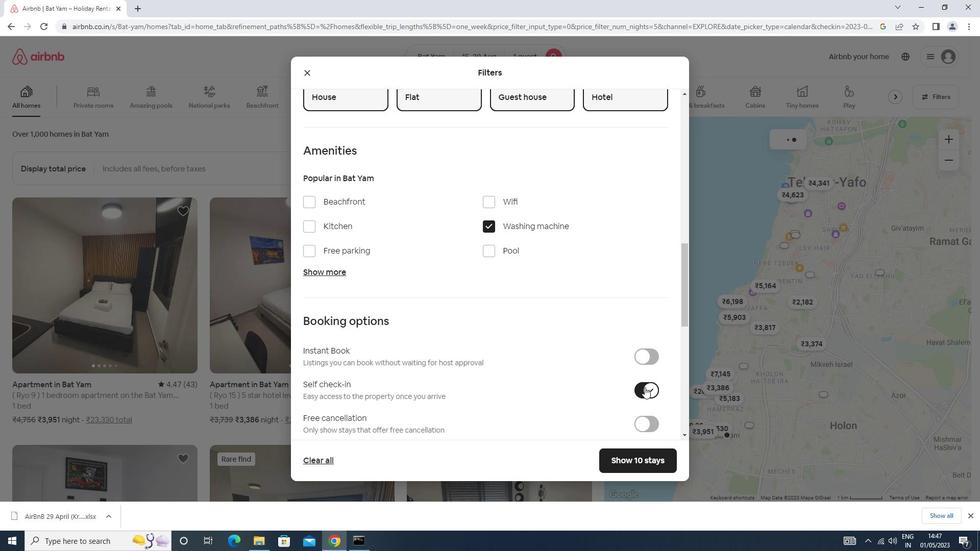 
Action: Mouse scrolled (644, 386) with delta (0, 0)
Screenshot: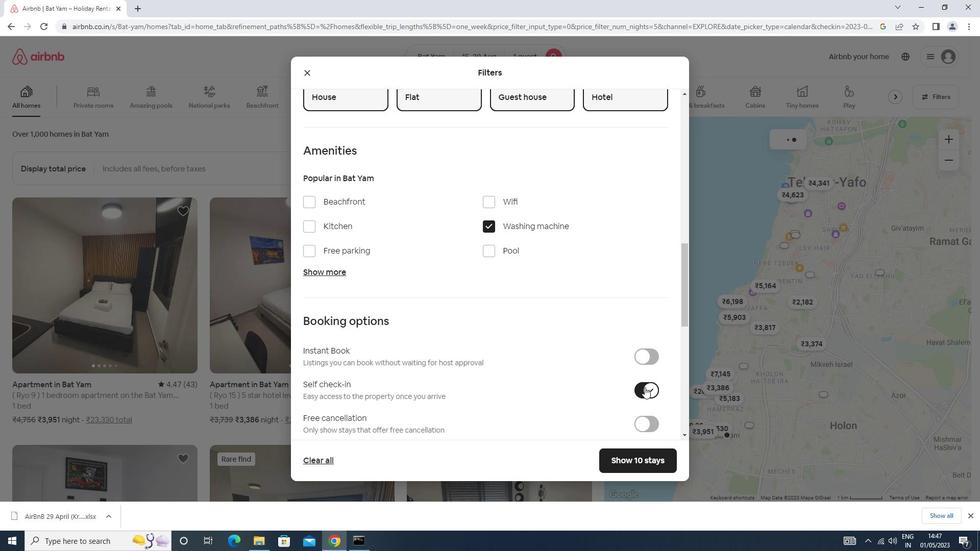 
Action: Mouse scrolled (644, 386) with delta (0, 0)
Screenshot: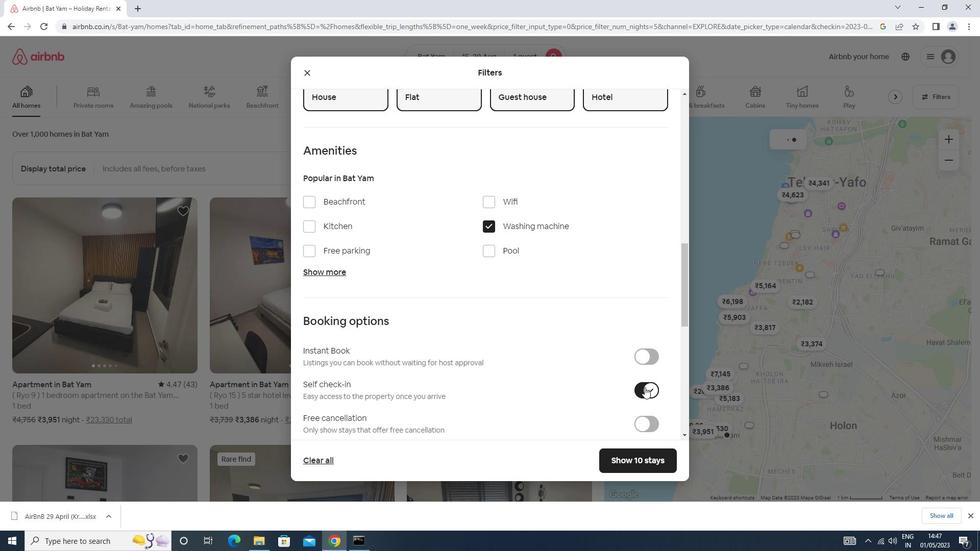 
Action: Mouse moved to (326, 350)
Screenshot: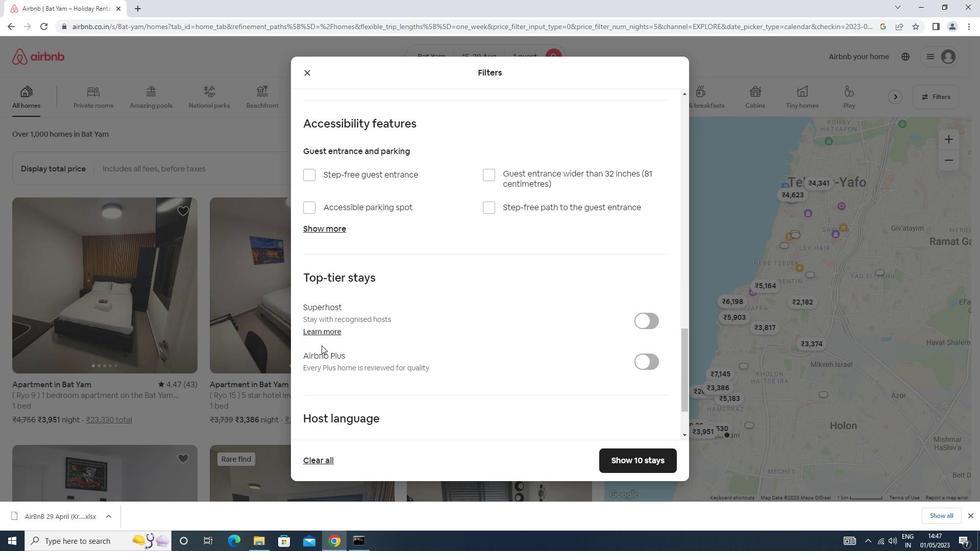 
Action: Mouse scrolled (326, 350) with delta (0, 0)
Screenshot: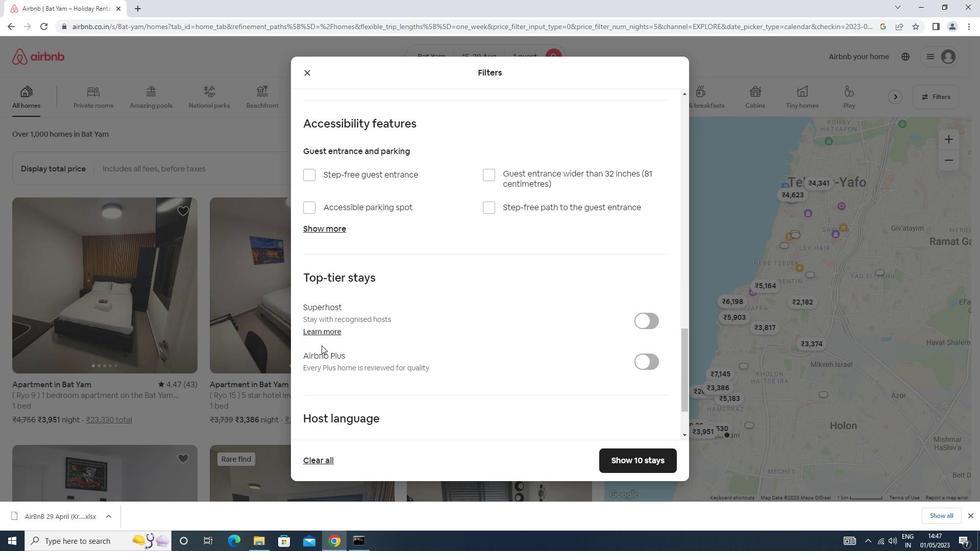
Action: Mouse moved to (326, 352)
Screenshot: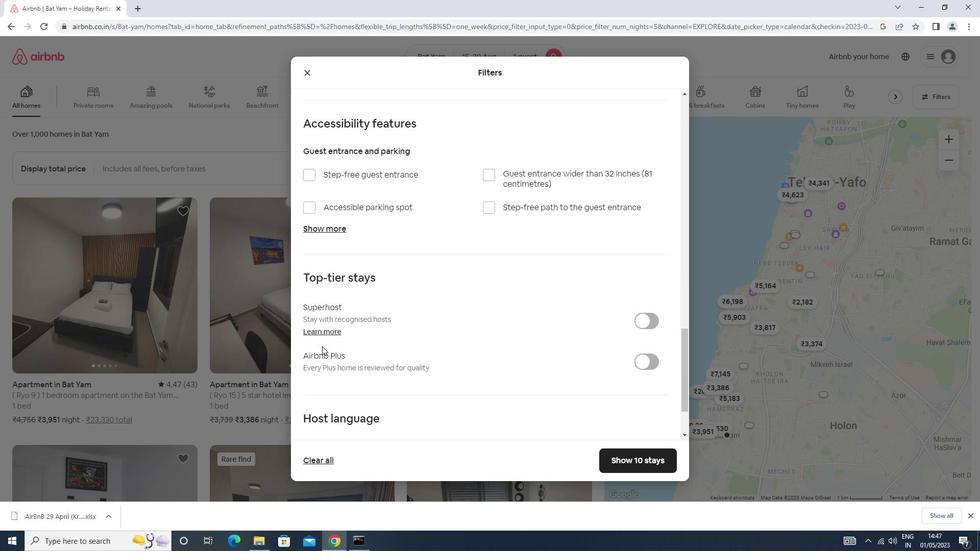 
Action: Mouse scrolled (326, 352) with delta (0, 0)
Screenshot: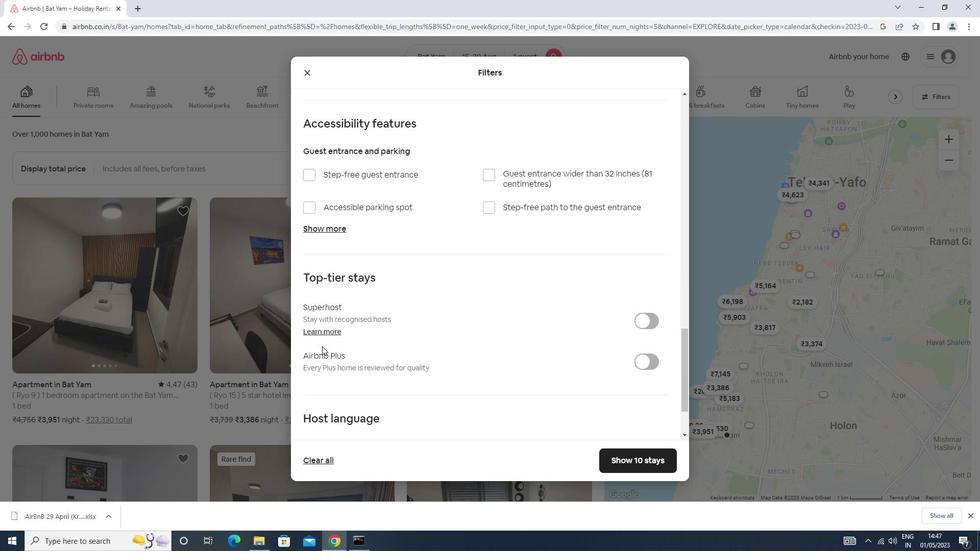 
Action: Mouse moved to (326, 352)
Screenshot: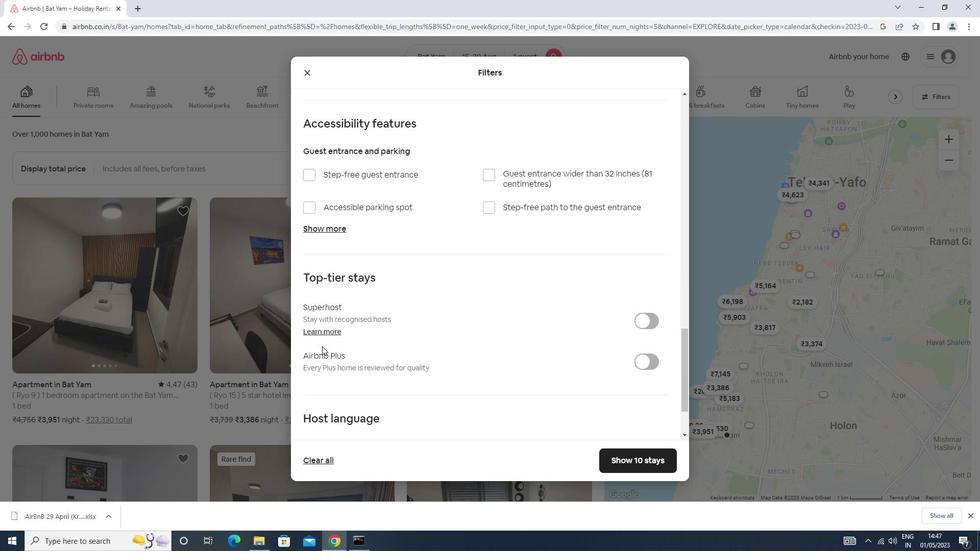 
Action: Mouse scrolled (326, 352) with delta (0, 0)
Screenshot: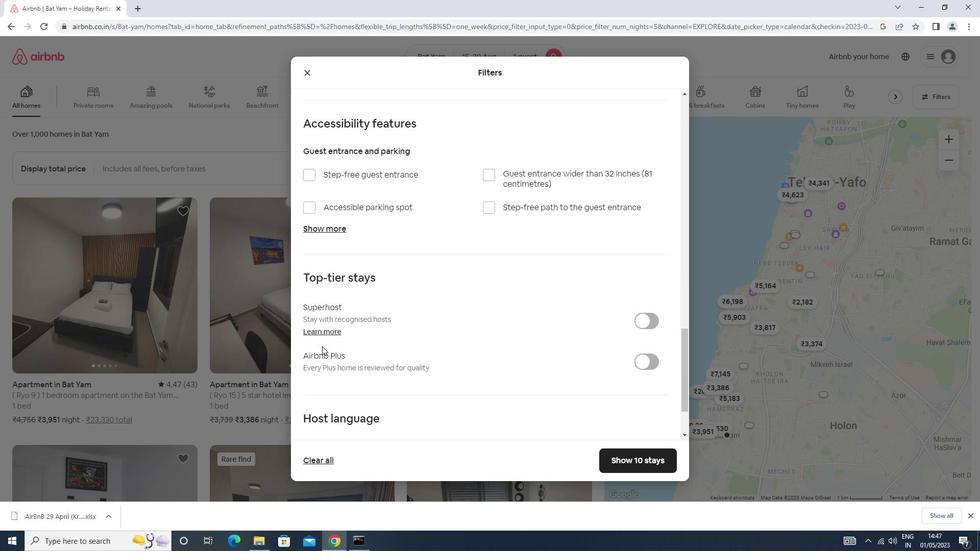 
Action: Mouse moved to (327, 353)
Screenshot: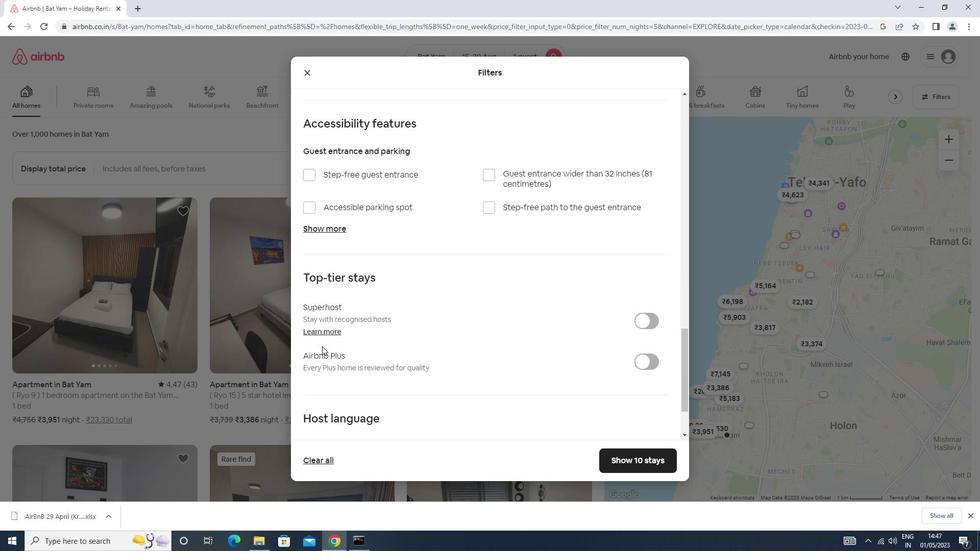 
Action: Mouse scrolled (327, 352) with delta (0, -1)
Screenshot: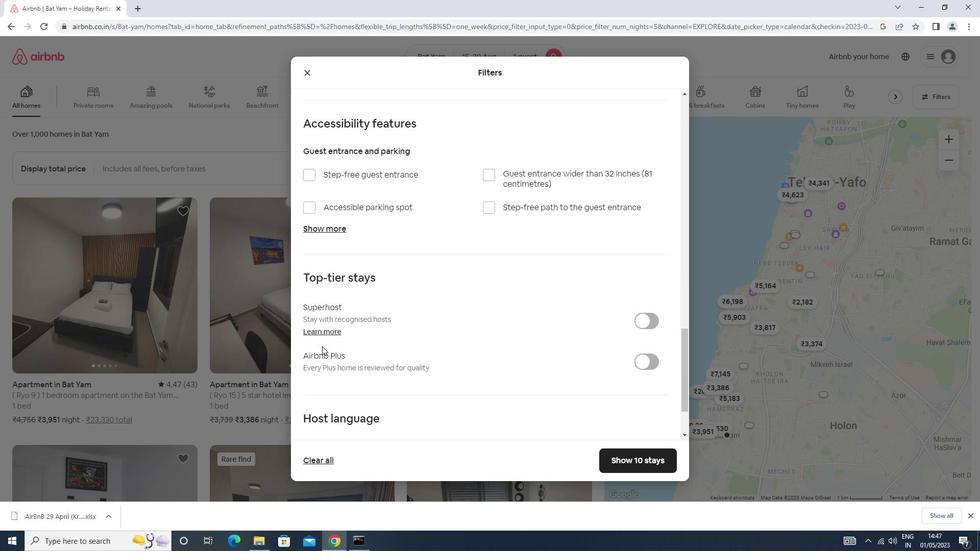 
Action: Mouse moved to (327, 353)
Screenshot: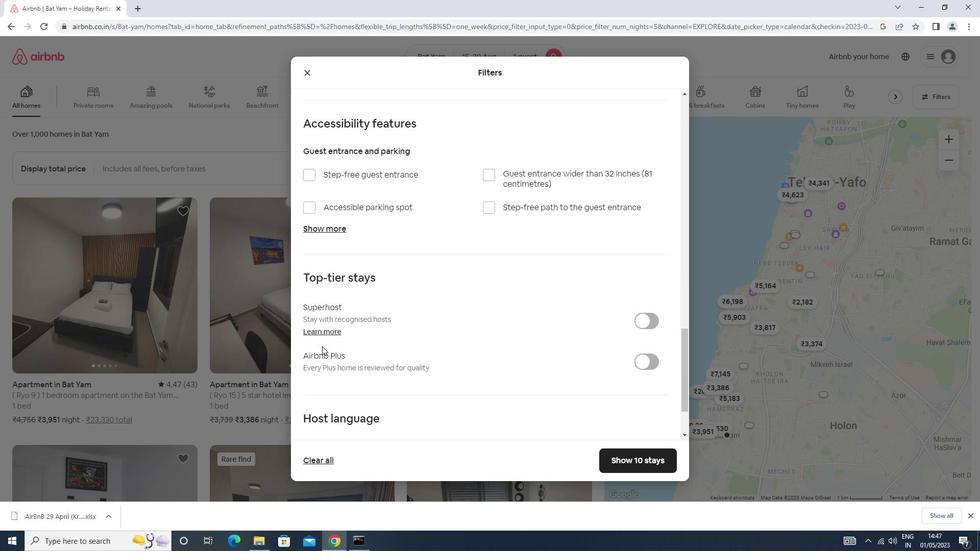 
Action: Mouse scrolled (327, 353) with delta (0, 0)
Screenshot: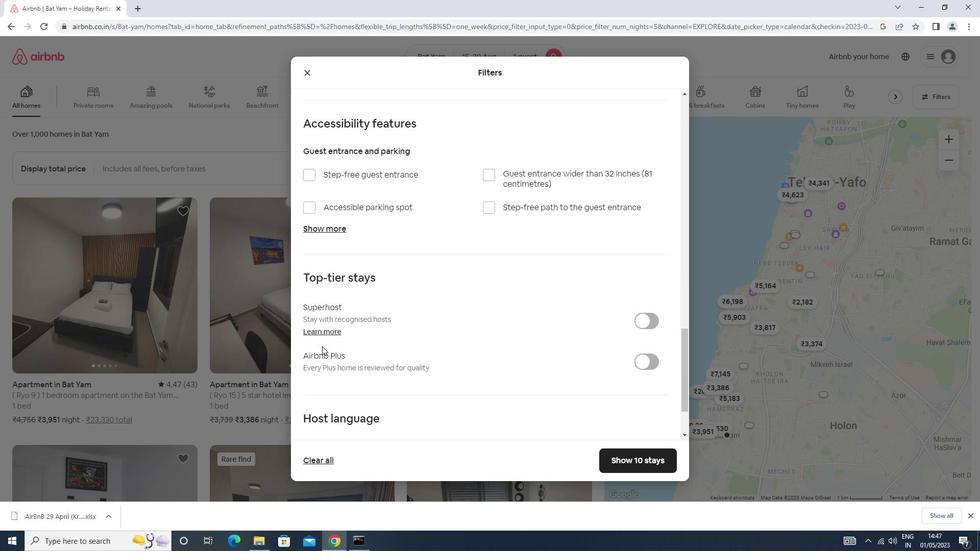 
Action: Mouse moved to (325, 363)
Screenshot: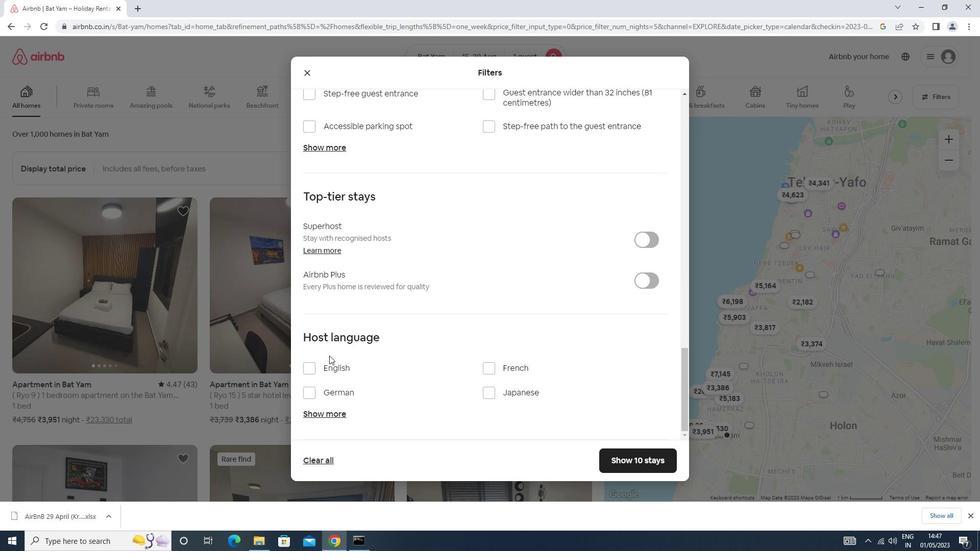 
Action: Mouse pressed left at (325, 363)
Screenshot: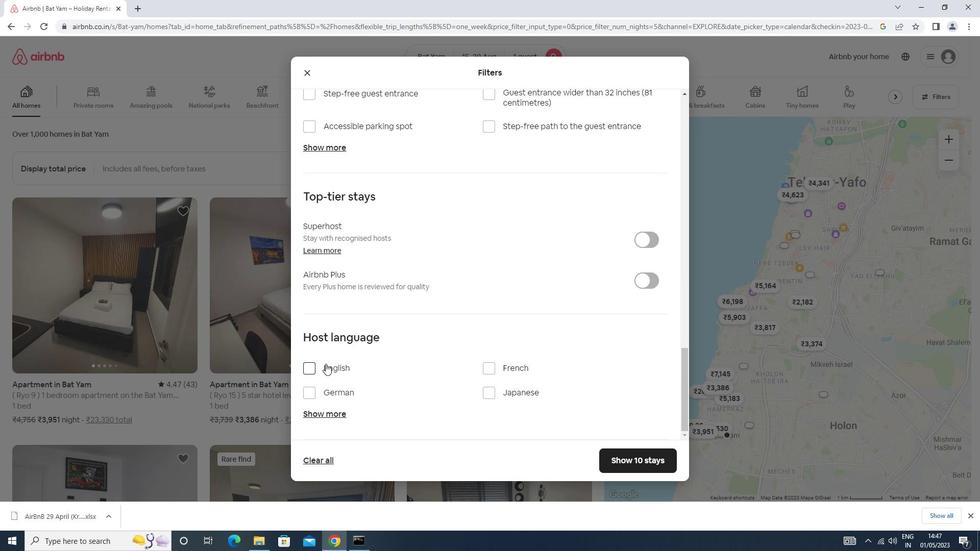 
Action: Mouse moved to (631, 459)
Screenshot: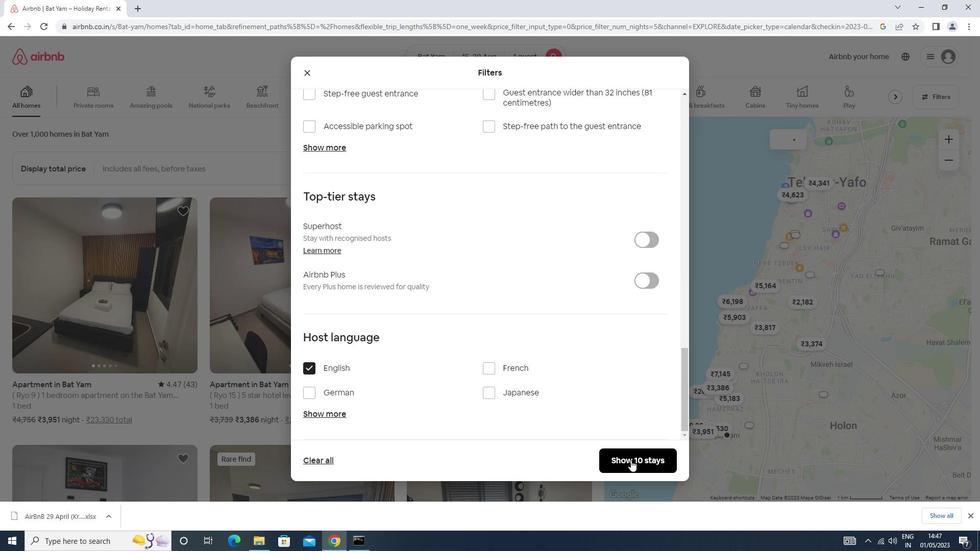 
Action: Mouse pressed left at (631, 459)
Screenshot: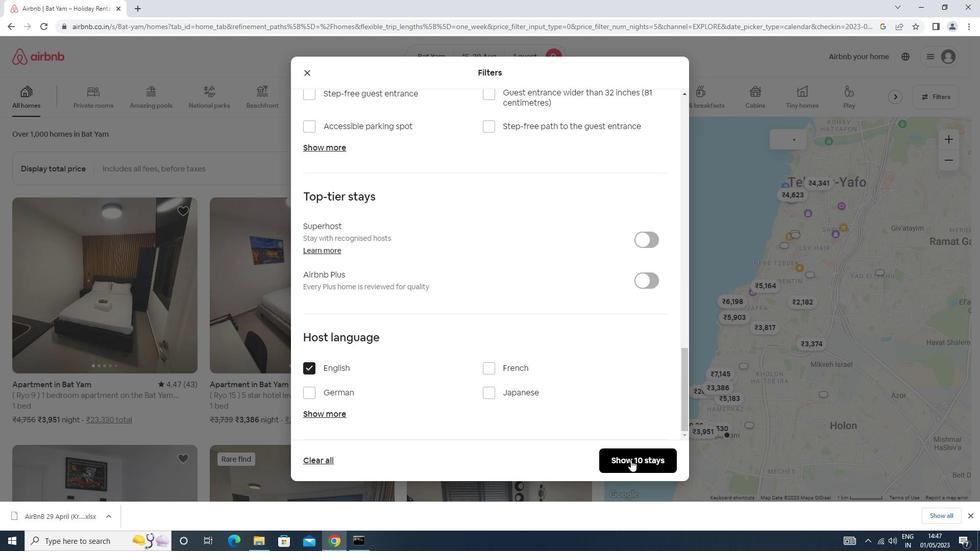 
Action: Mouse moved to (632, 456)
Screenshot: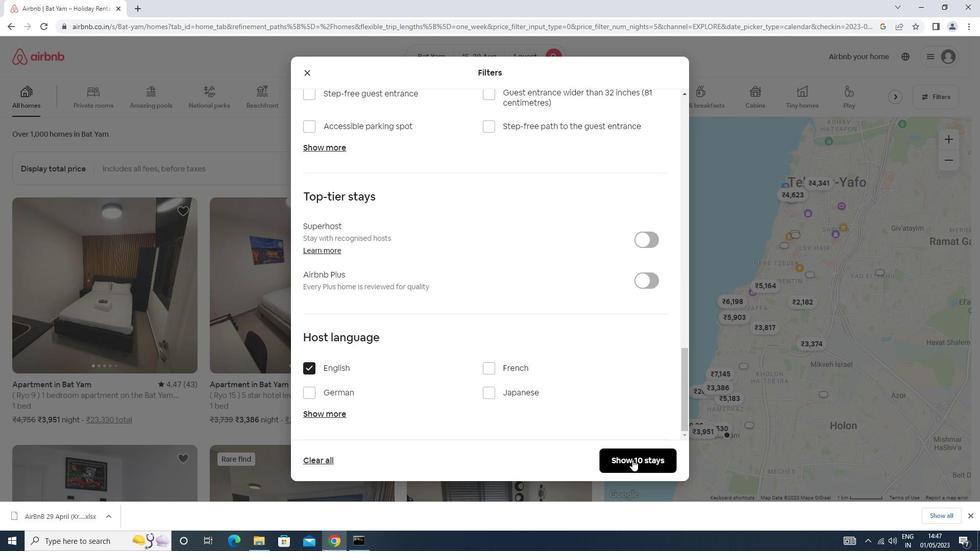 
